 Task: Look for space in Raymore, United States from 12th July, 2023 to 16th July, 2023 for 8 adults in price range Rs.10000 to Rs.16000. Place can be private room with 8 bedrooms having 8 beds and 8 bathrooms. Property type can be house, flat, guest house. Amenities needed are: wifi, TV, free parkinig on premises, gym, breakfast. Booking option can be shelf check-in. Required host language is English.
Action: Mouse moved to (424, 107)
Screenshot: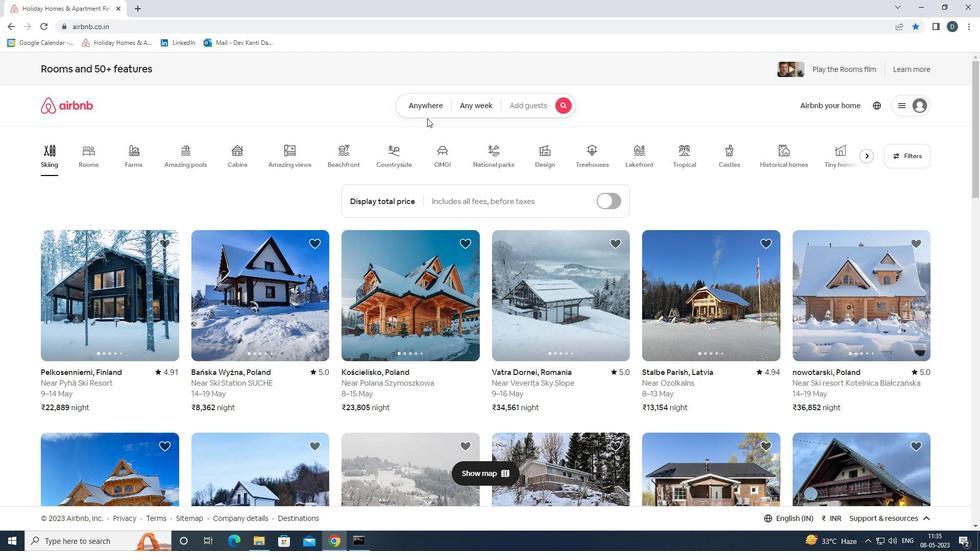 
Action: Mouse pressed left at (424, 107)
Screenshot: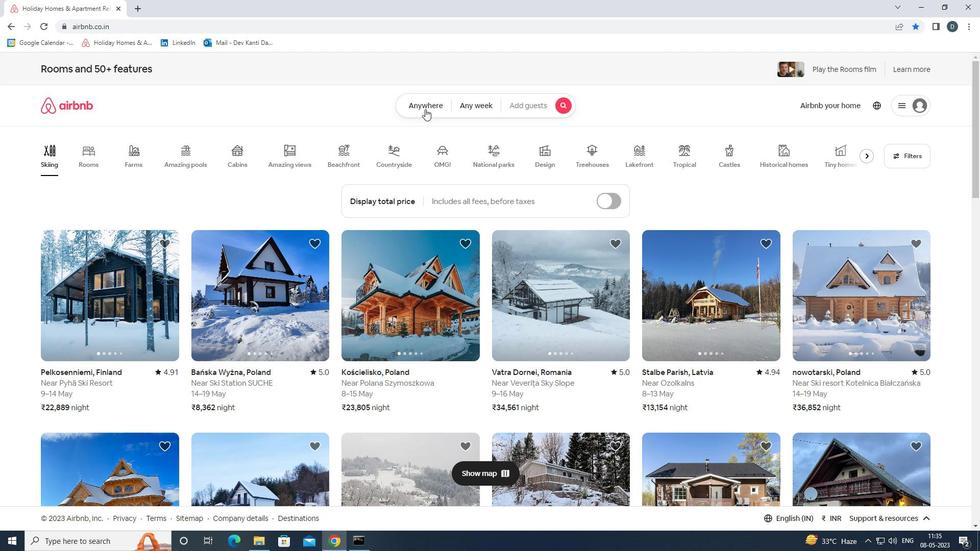 
Action: Mouse moved to (367, 147)
Screenshot: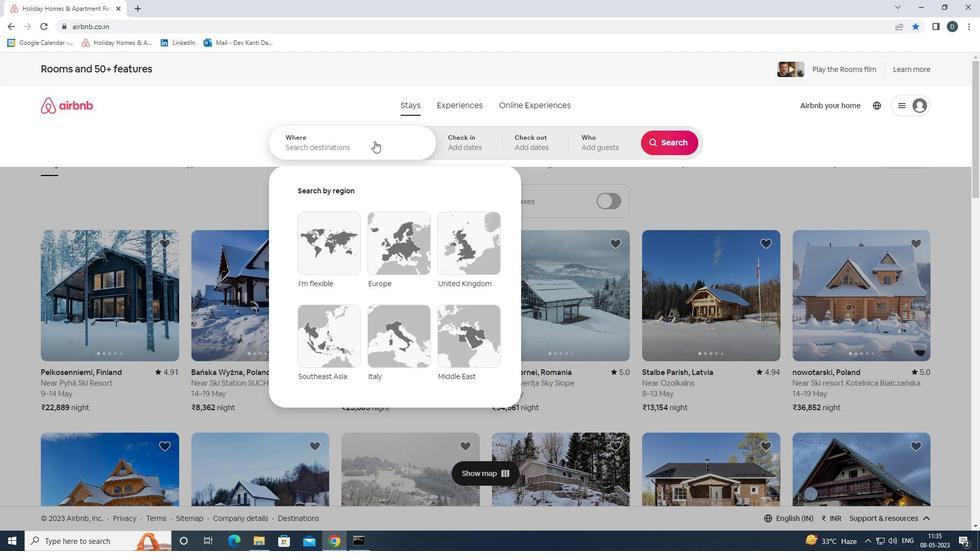
Action: Mouse pressed left at (367, 147)
Screenshot: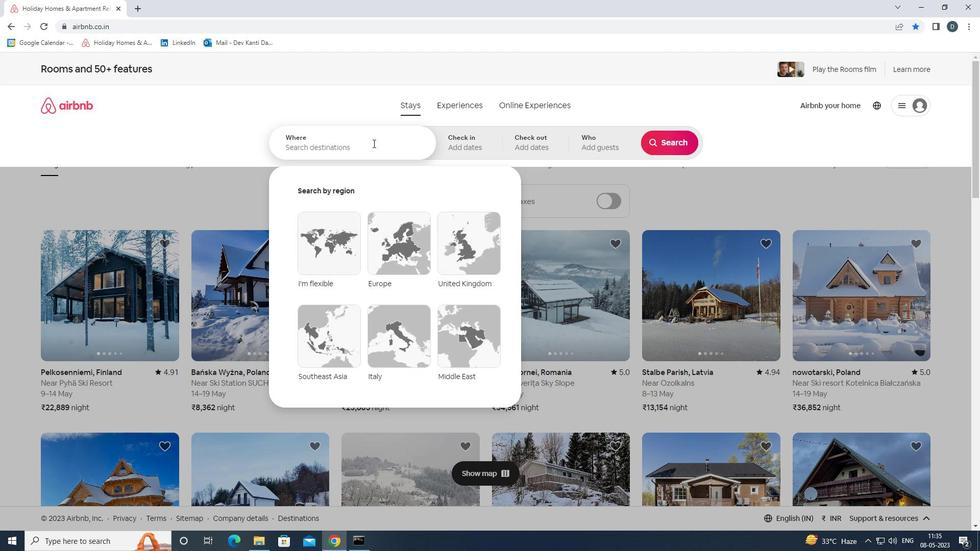 
Action: Key pressed <Key.shift><Key.shift><Key.shift><Key.shift><Key.shift><Key.shift><Key.shift><Key.shift><Key.shift><Key.shift><Key.shift><Key.shift><Key.shift>RAYMORE,<Key.shift>UNITED<Key.space><Key.shift>STATES<Key.enter>
Screenshot: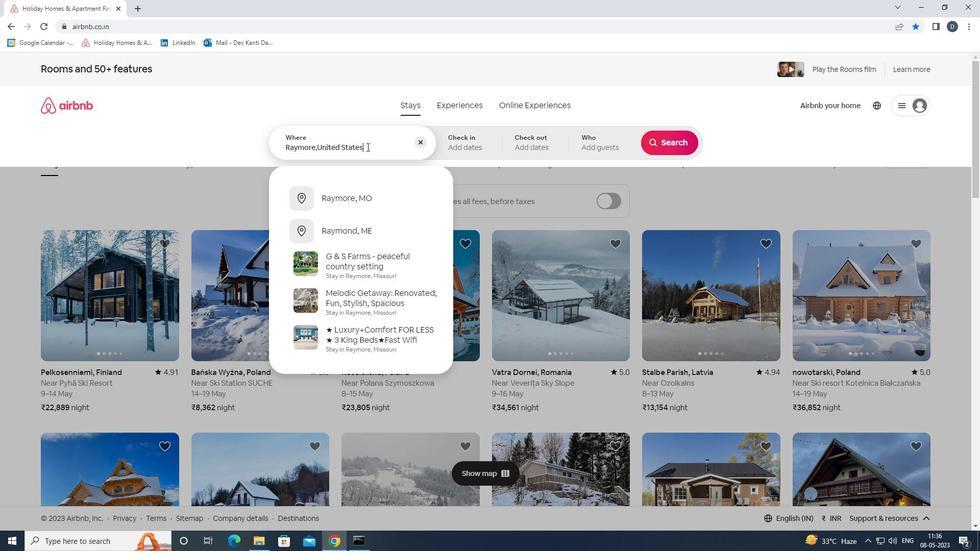 
Action: Mouse moved to (664, 225)
Screenshot: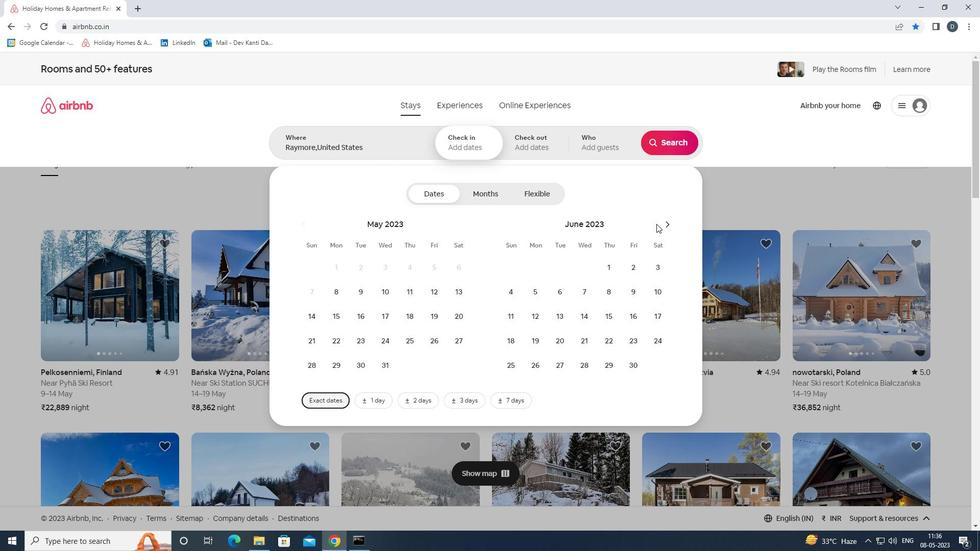 
Action: Mouse pressed left at (664, 225)
Screenshot: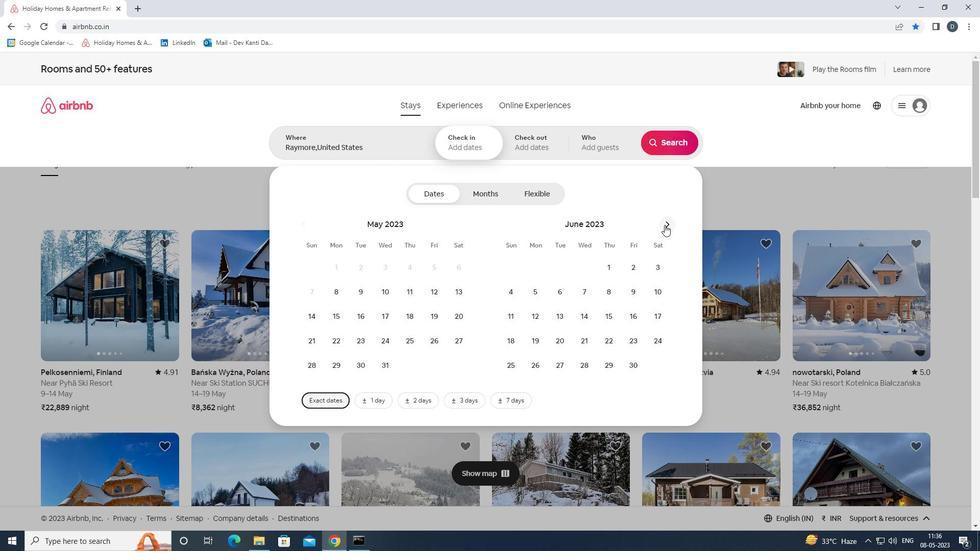 
Action: Mouse moved to (585, 314)
Screenshot: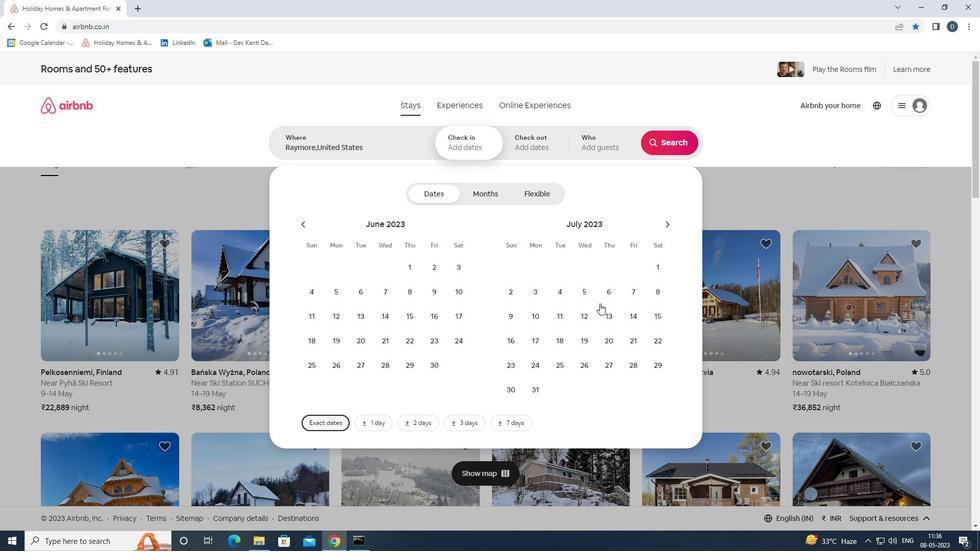 
Action: Mouse pressed left at (585, 314)
Screenshot: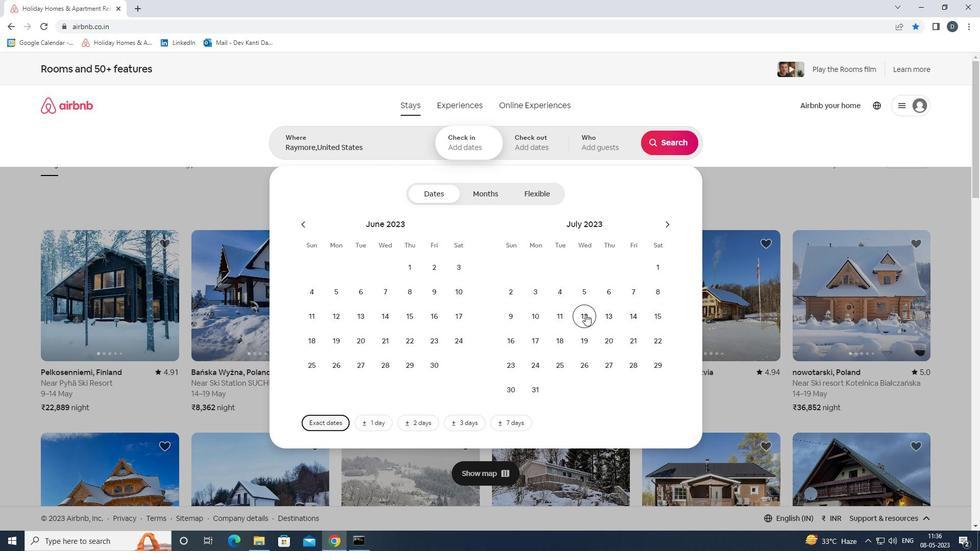 
Action: Mouse moved to (515, 336)
Screenshot: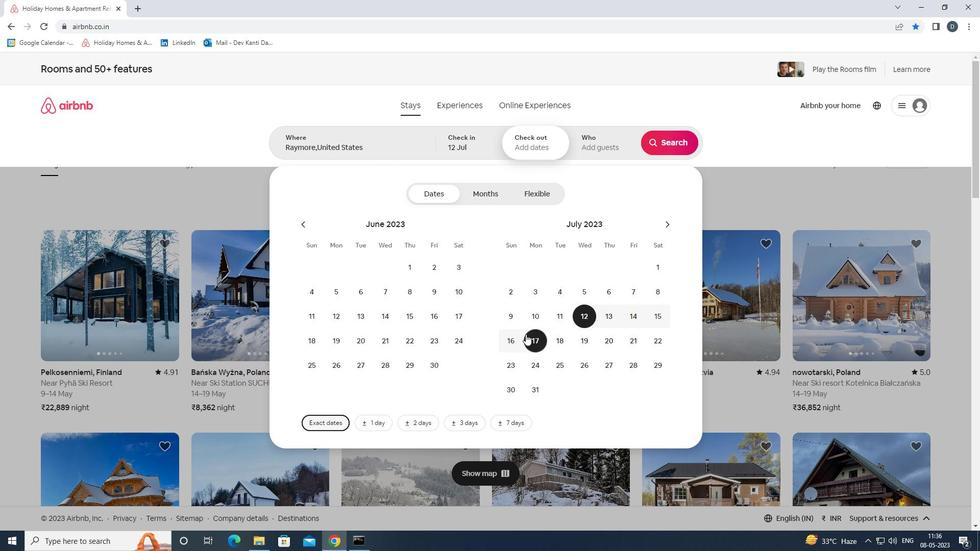 
Action: Mouse pressed left at (515, 336)
Screenshot: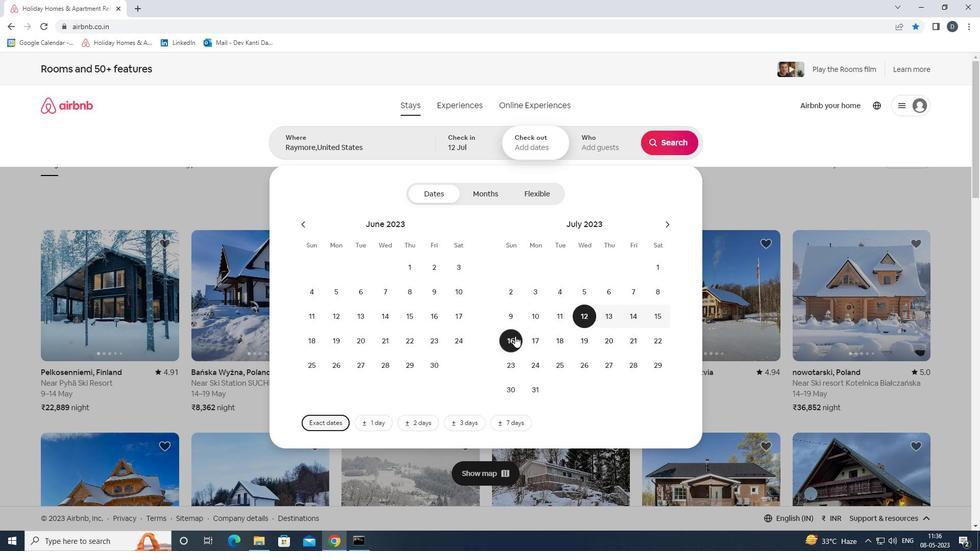 
Action: Mouse moved to (589, 147)
Screenshot: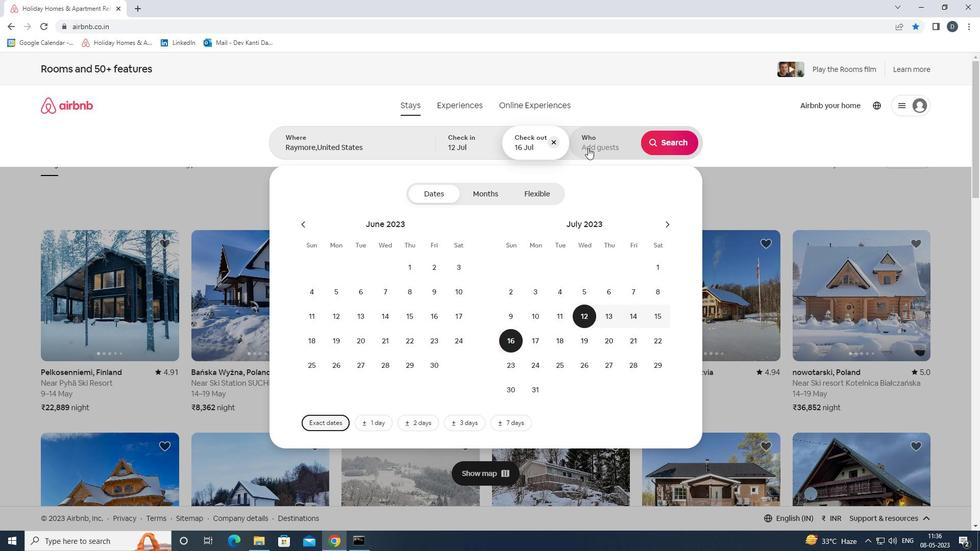 
Action: Mouse pressed left at (589, 147)
Screenshot: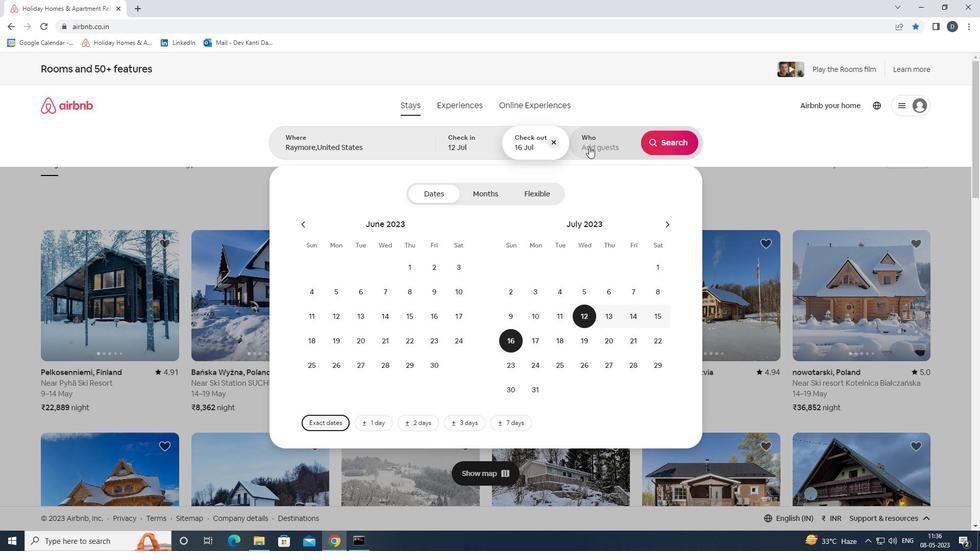 
Action: Mouse moved to (670, 198)
Screenshot: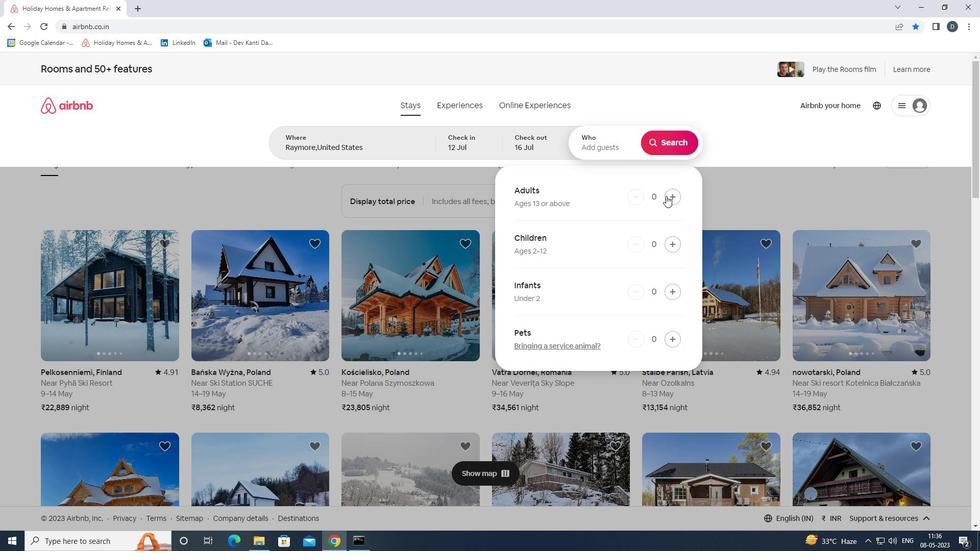 
Action: Mouse pressed left at (670, 198)
Screenshot: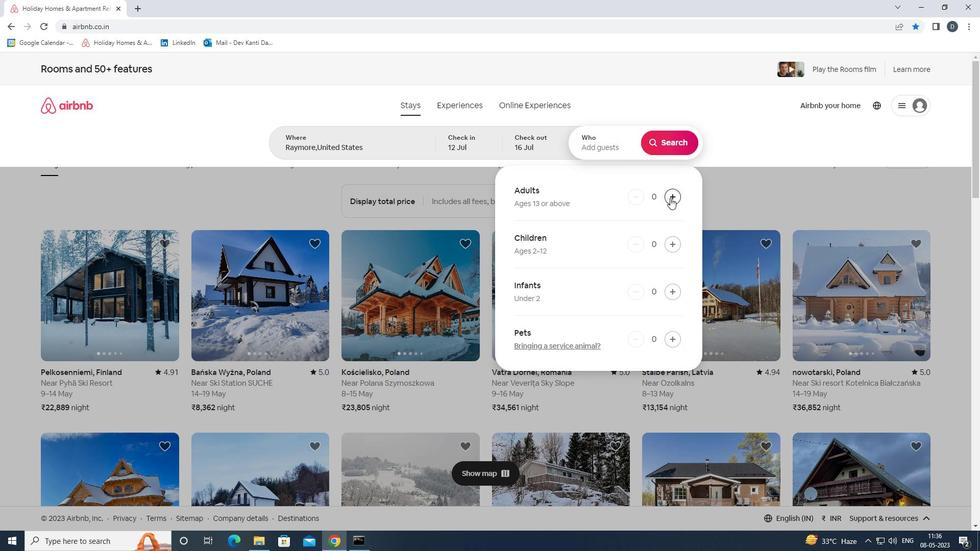 
Action: Mouse pressed left at (670, 198)
Screenshot: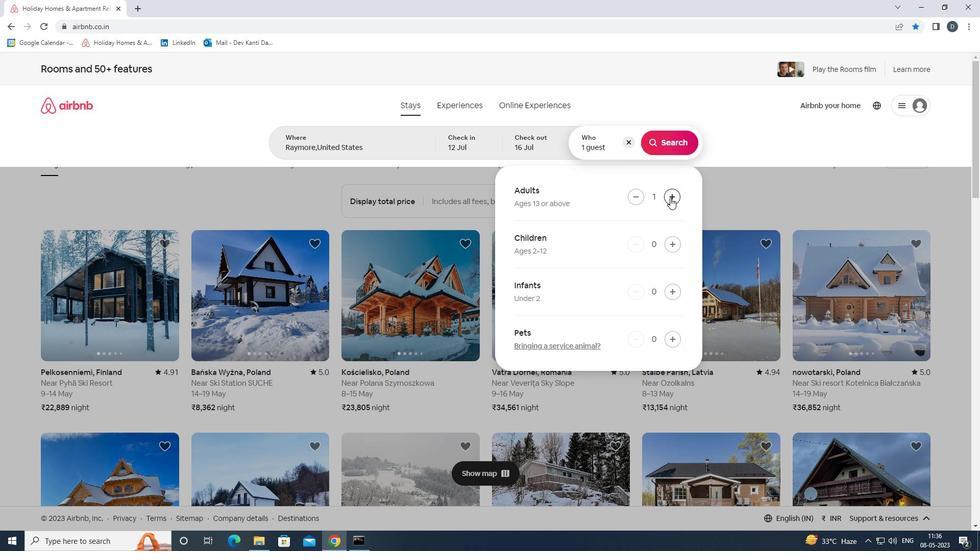 
Action: Mouse pressed left at (670, 198)
Screenshot: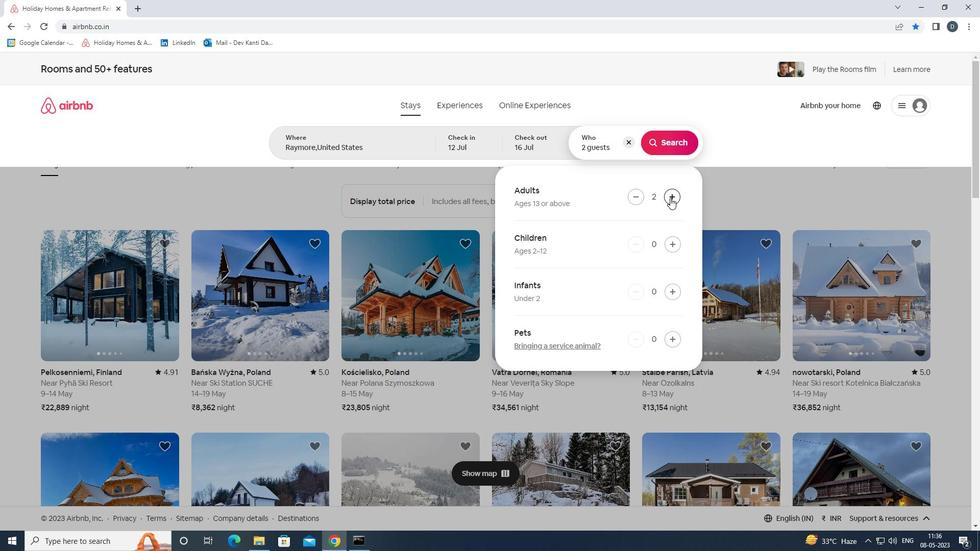 
Action: Mouse pressed left at (670, 198)
Screenshot: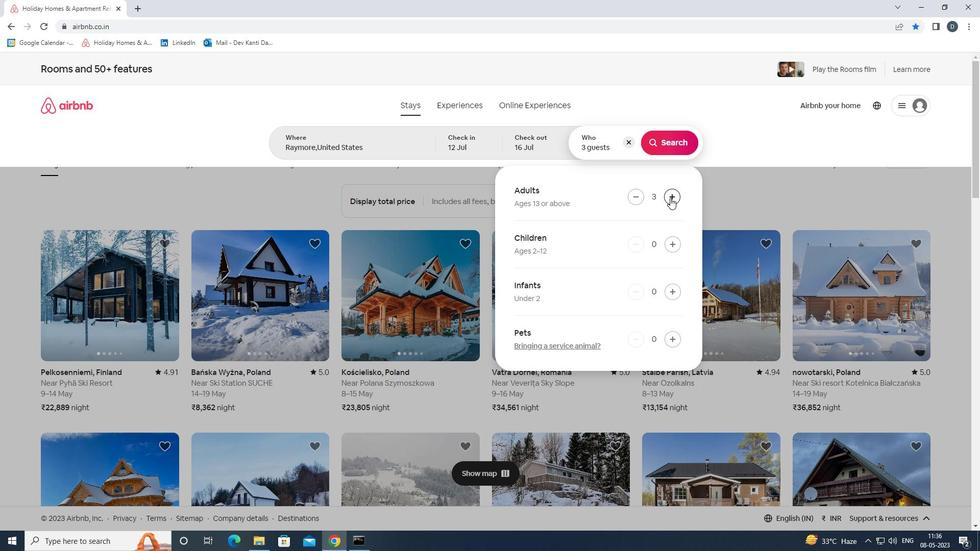 
Action: Mouse pressed left at (670, 198)
Screenshot: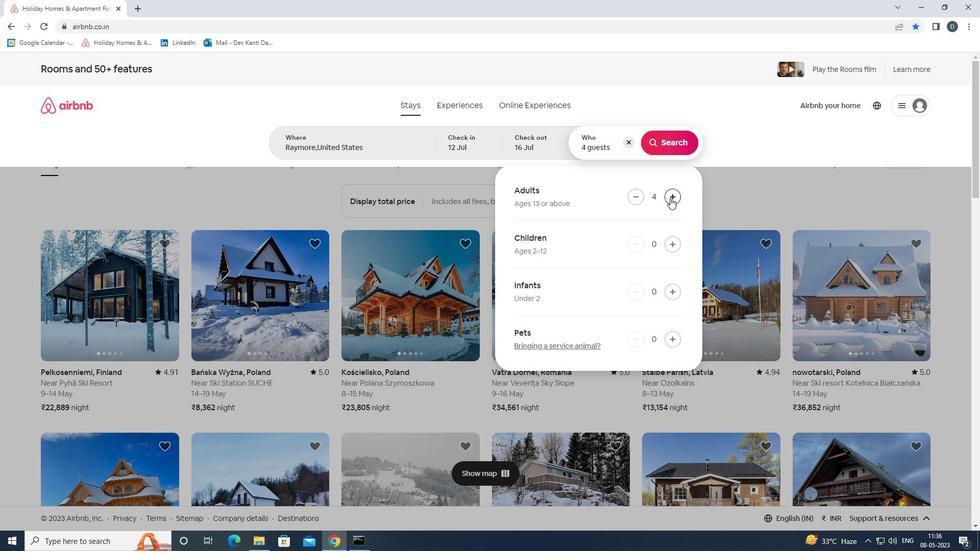 
Action: Mouse pressed left at (670, 198)
Screenshot: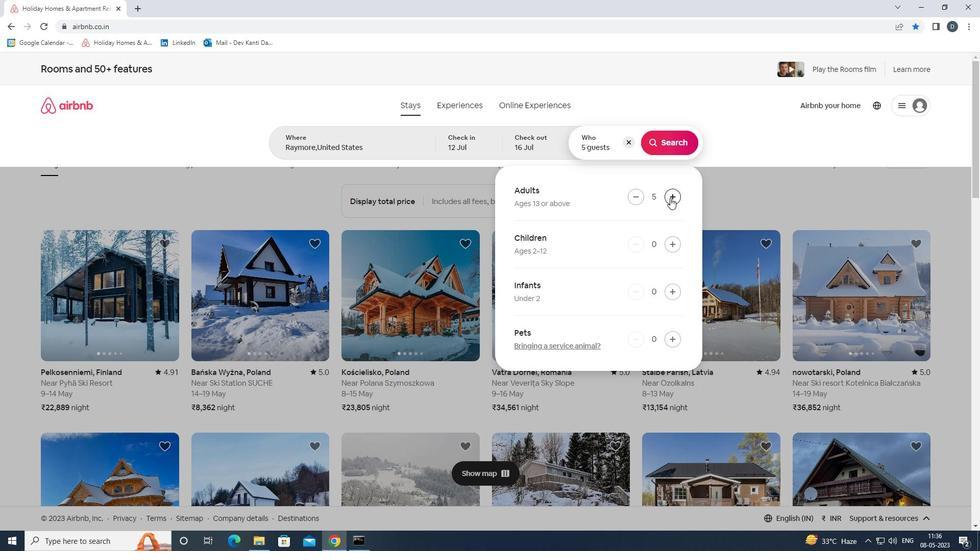
Action: Mouse pressed left at (670, 198)
Screenshot: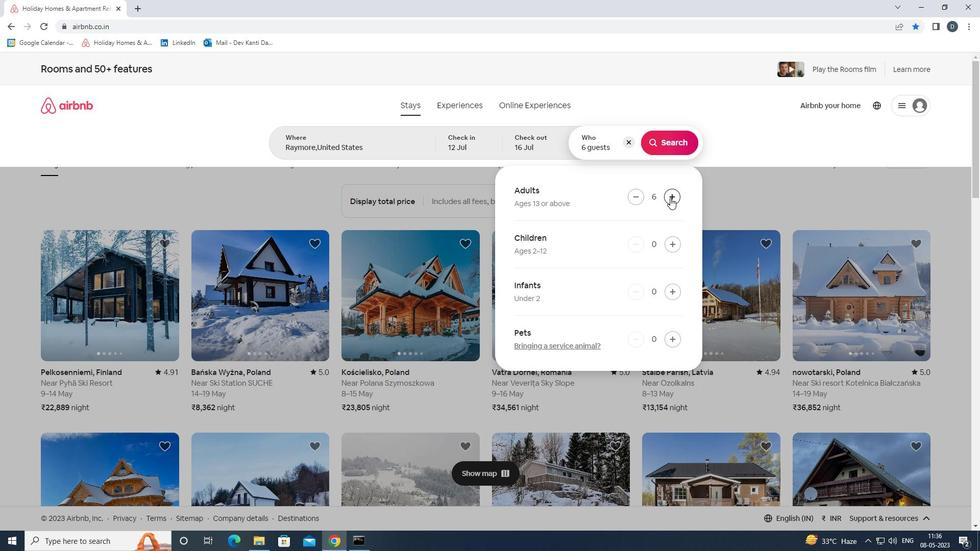 
Action: Mouse pressed left at (670, 198)
Screenshot: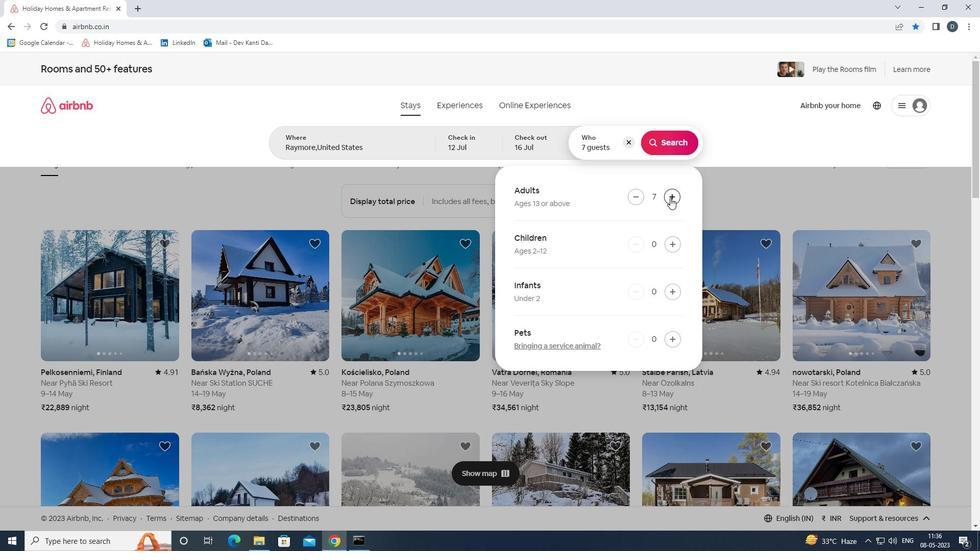 
Action: Mouse moved to (671, 143)
Screenshot: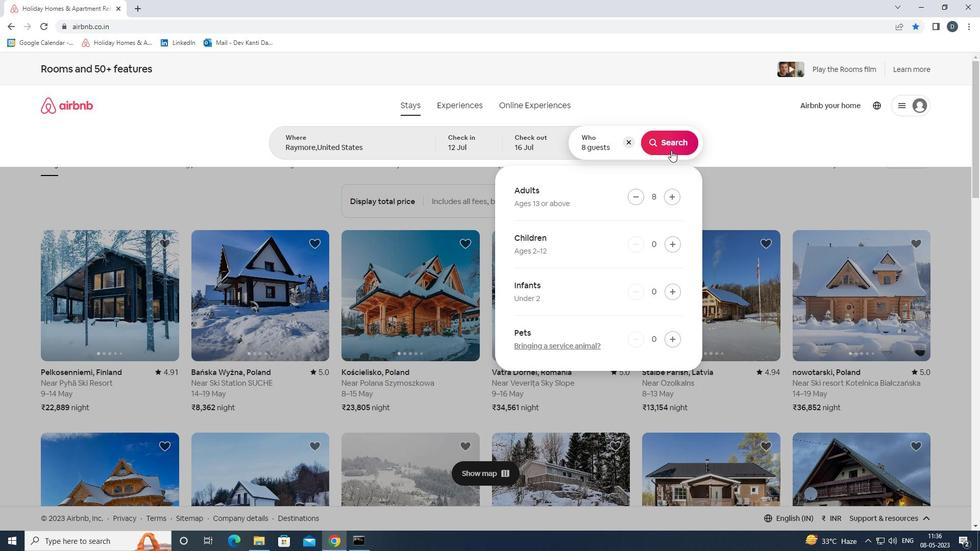 
Action: Mouse pressed left at (671, 143)
Screenshot: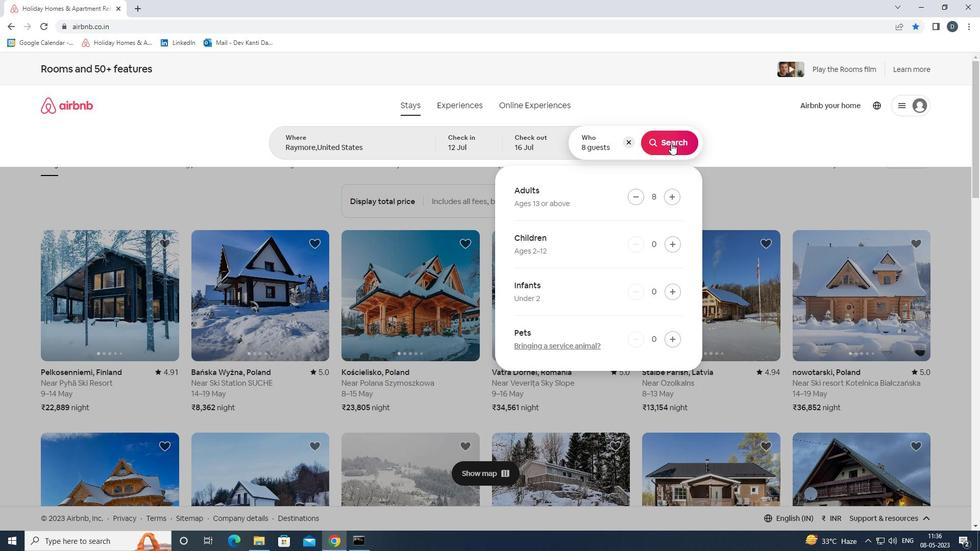 
Action: Mouse moved to (928, 117)
Screenshot: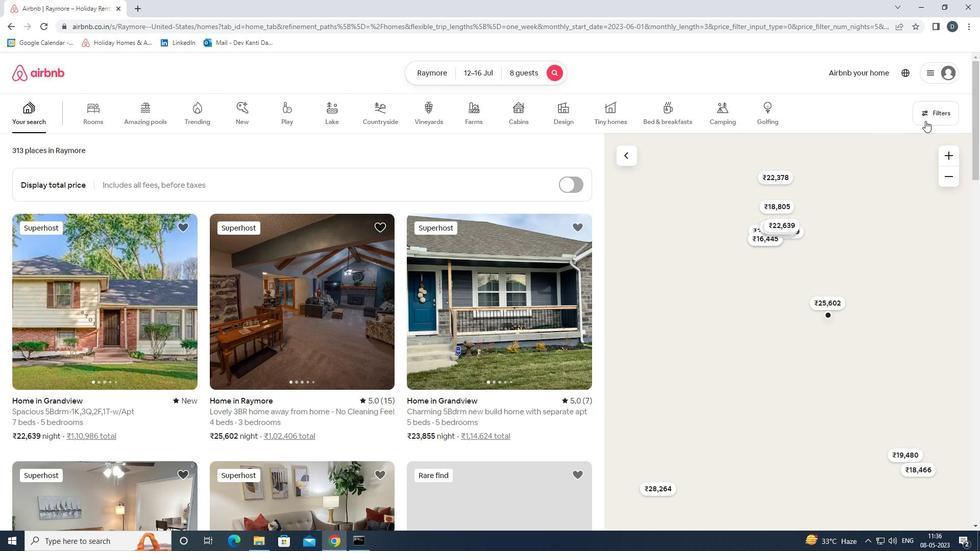 
Action: Mouse pressed left at (928, 117)
Screenshot: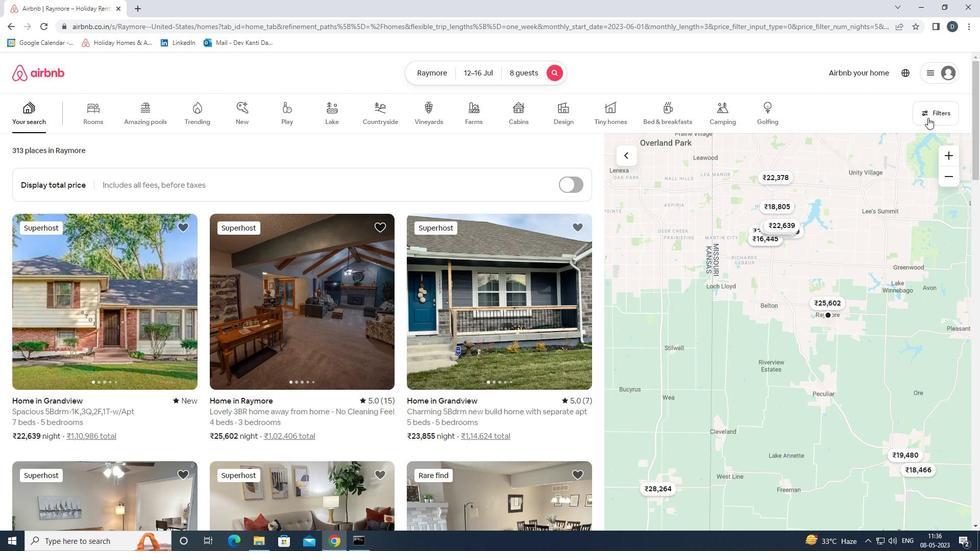 
Action: Mouse moved to (419, 361)
Screenshot: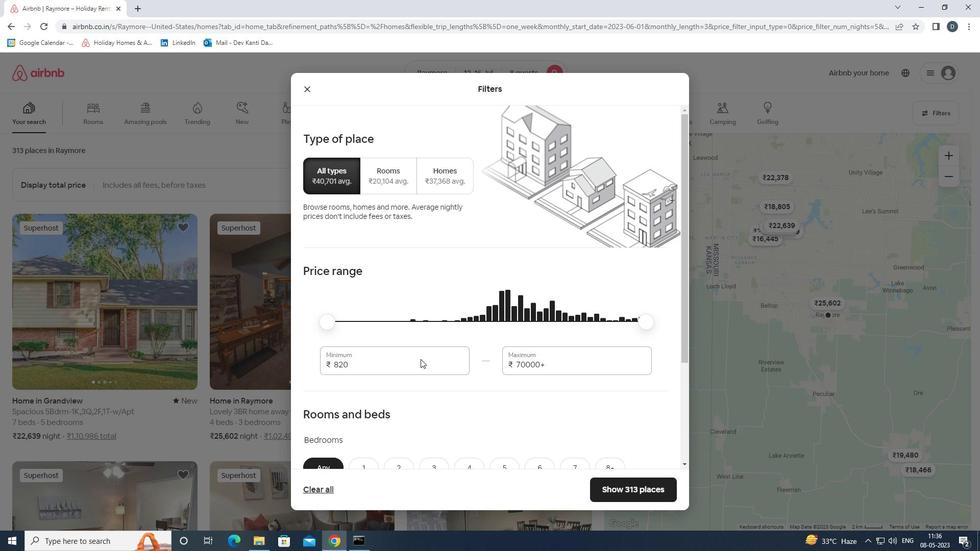 
Action: Mouse pressed left at (419, 361)
Screenshot: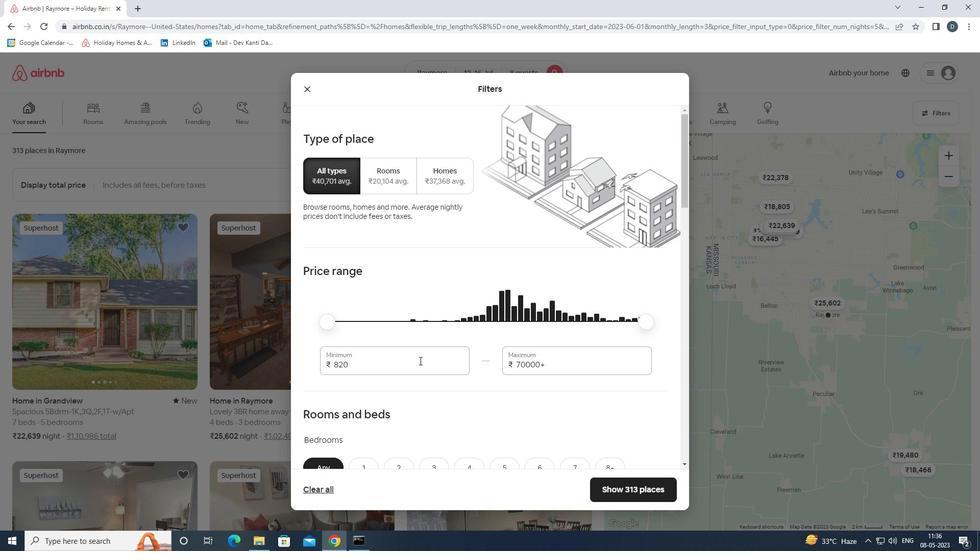 
Action: Mouse pressed left at (419, 361)
Screenshot: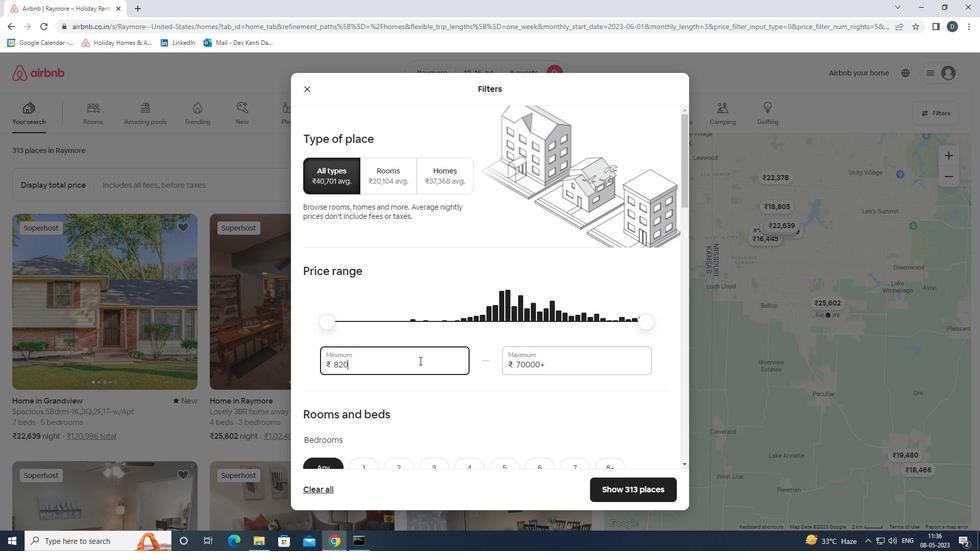 
Action: Key pressed 10000<Key.tab>16000
Screenshot: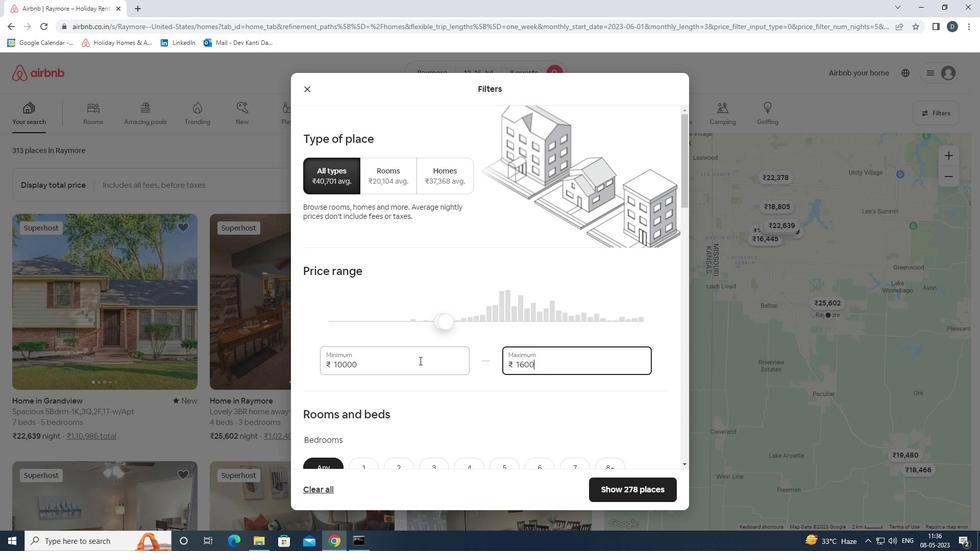 
Action: Mouse moved to (423, 361)
Screenshot: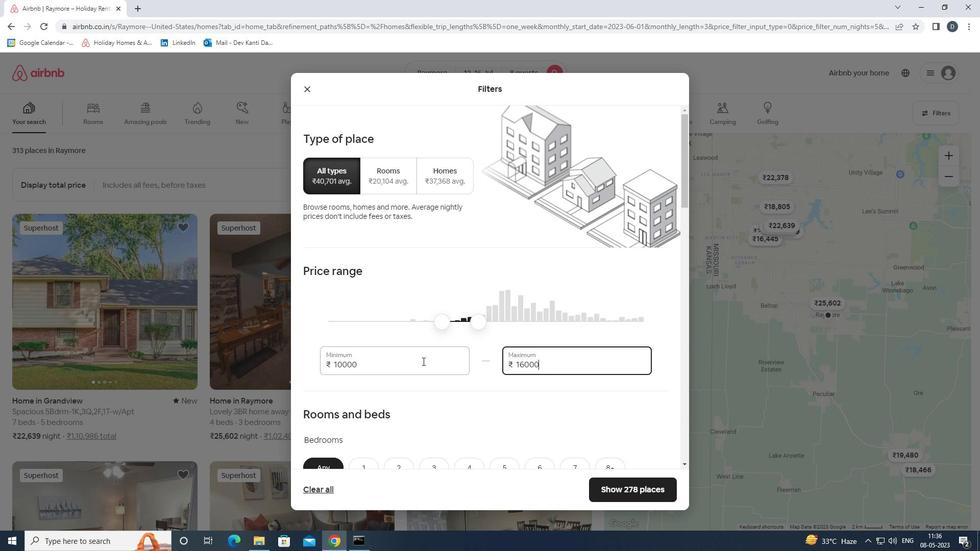 
Action: Mouse scrolled (423, 361) with delta (0, 0)
Screenshot: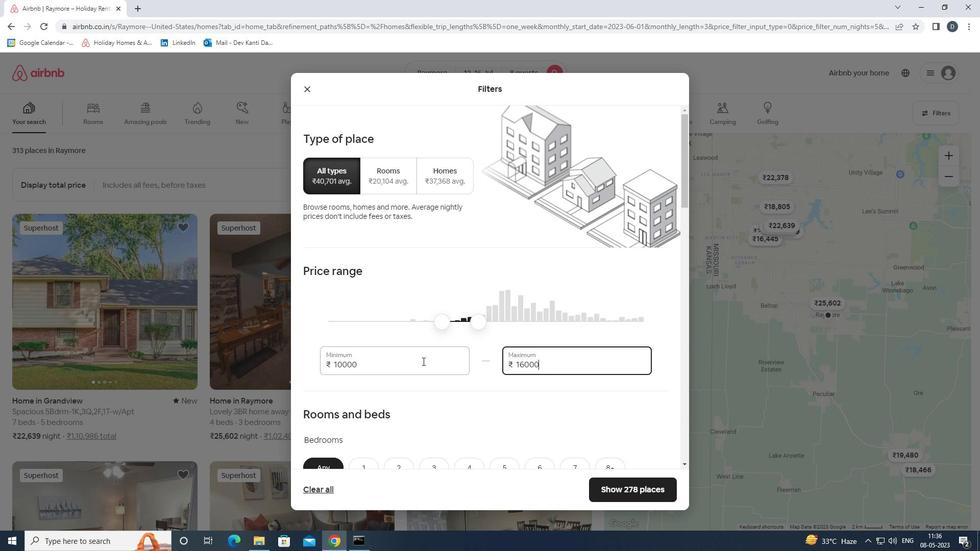 
Action: Mouse moved to (427, 360)
Screenshot: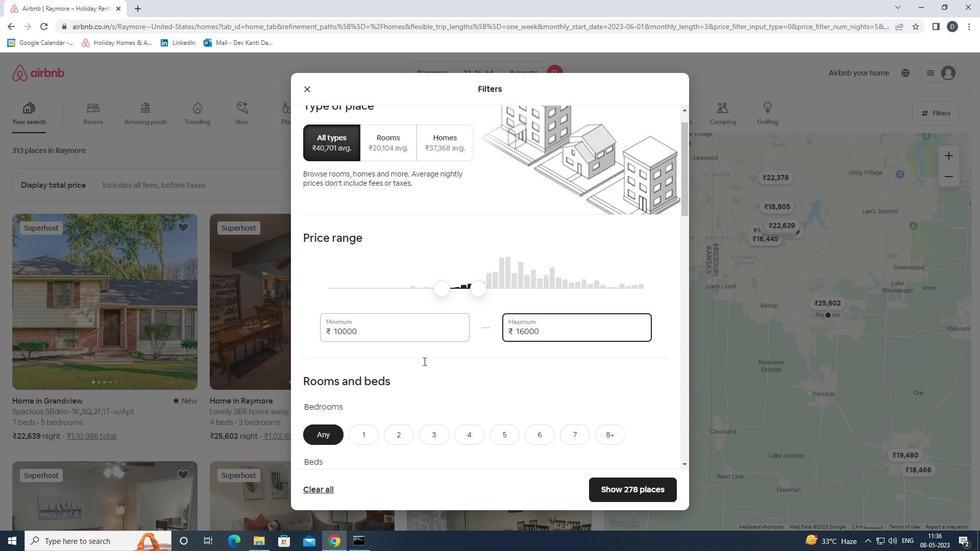 
Action: Mouse scrolled (427, 360) with delta (0, 0)
Screenshot: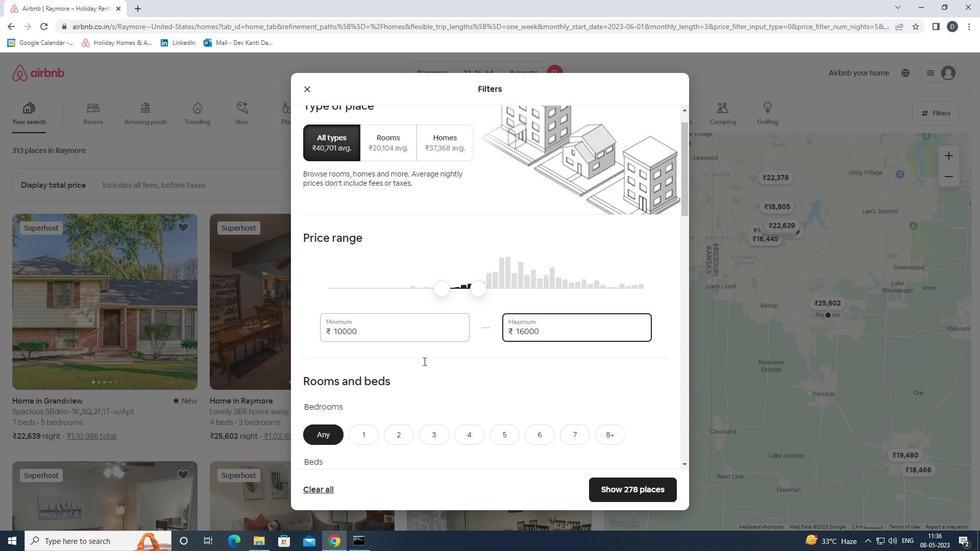 
Action: Mouse moved to (441, 357)
Screenshot: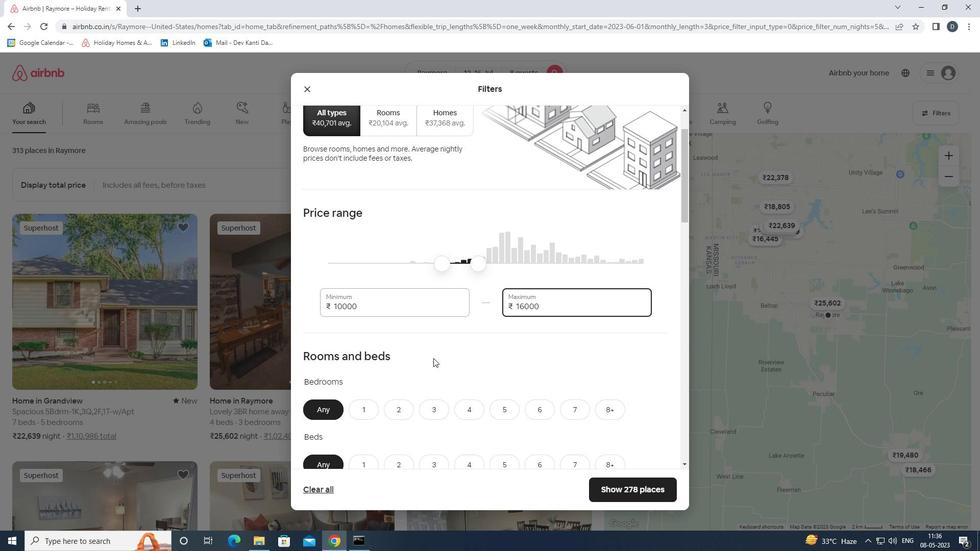 
Action: Mouse scrolled (441, 356) with delta (0, 0)
Screenshot: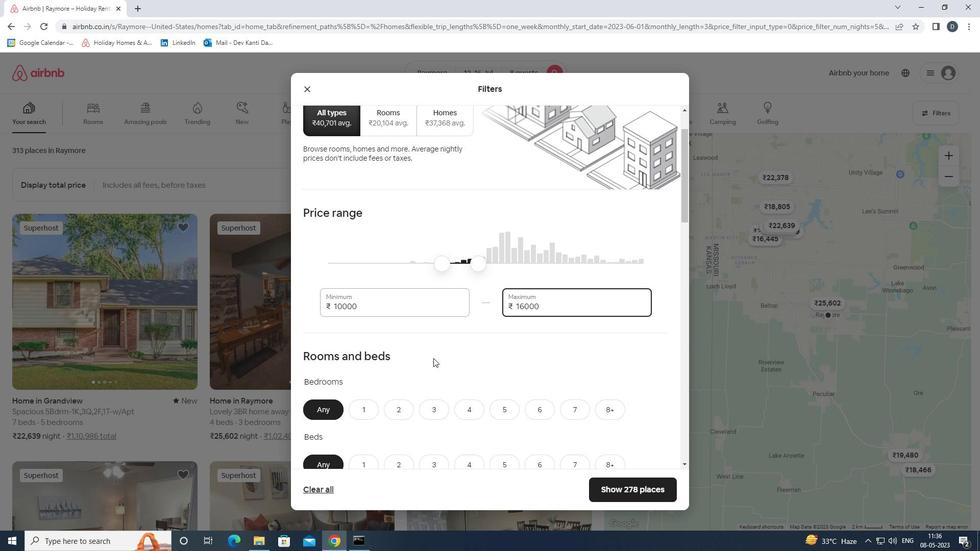 
Action: Mouse moved to (605, 319)
Screenshot: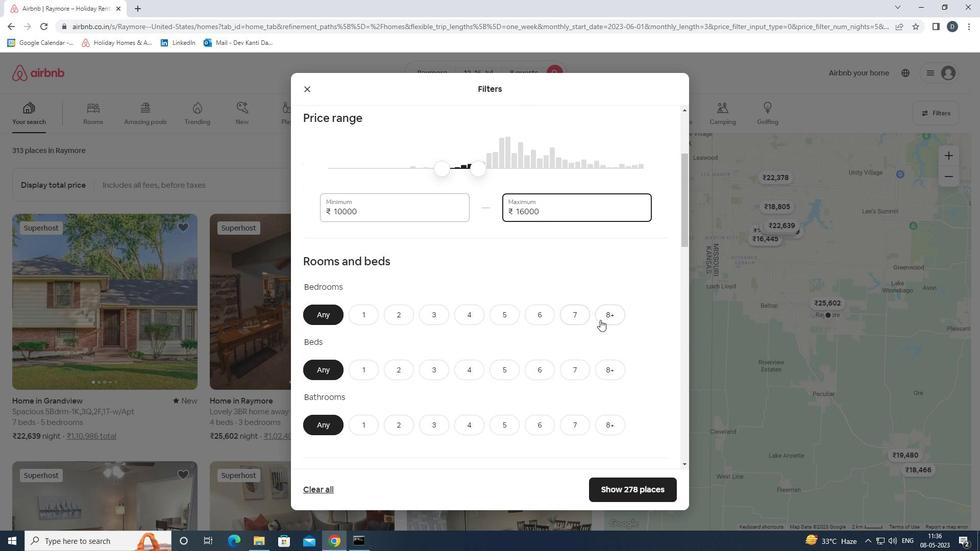 
Action: Mouse pressed left at (605, 319)
Screenshot: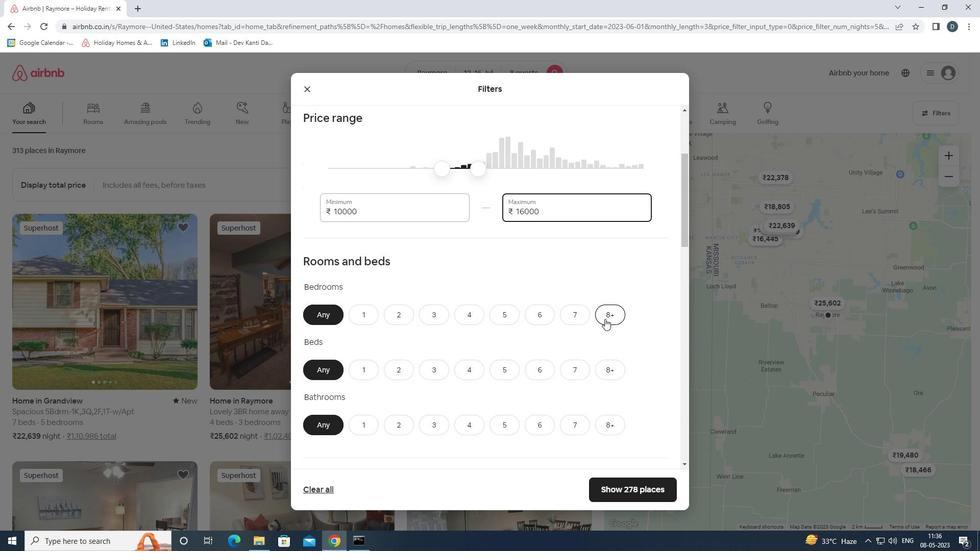 
Action: Mouse moved to (615, 367)
Screenshot: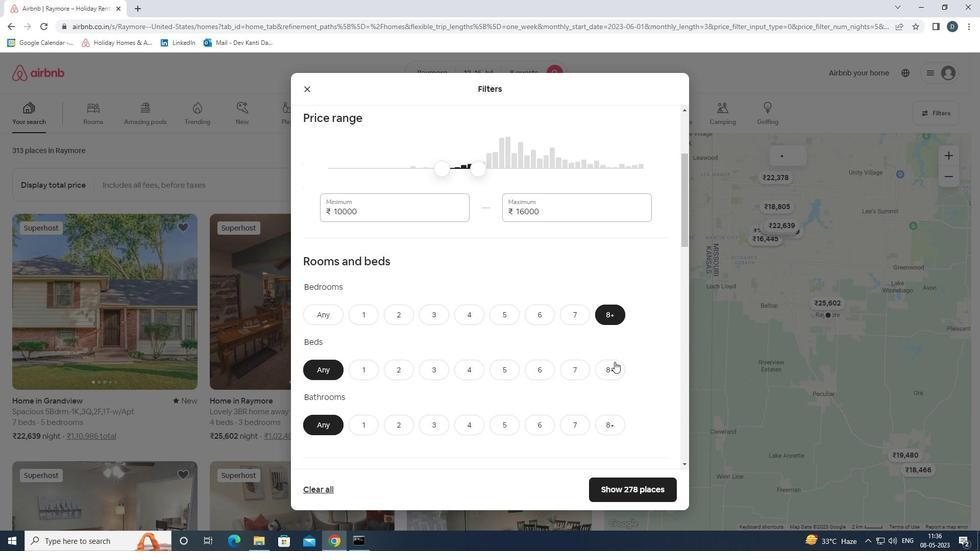 
Action: Mouse pressed left at (615, 367)
Screenshot: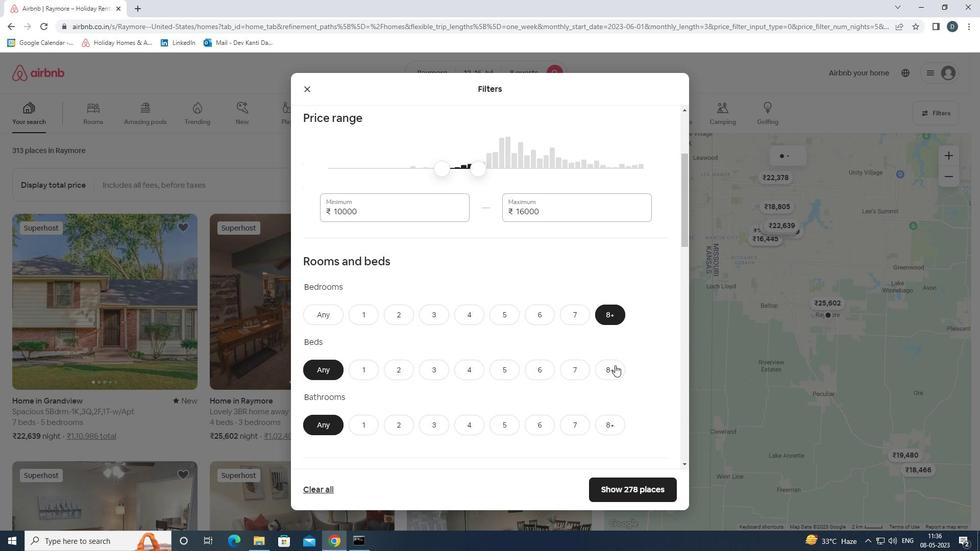 
Action: Mouse moved to (616, 419)
Screenshot: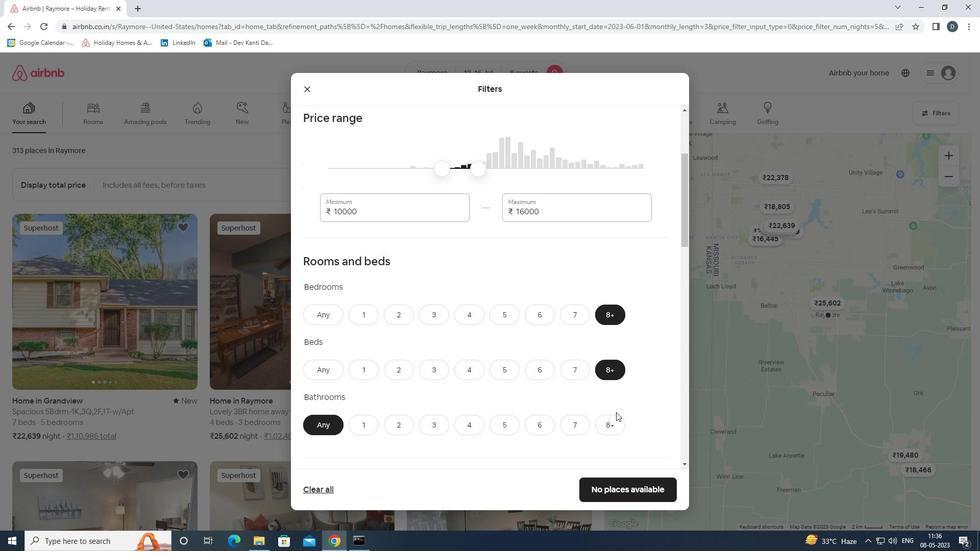 
Action: Mouse pressed left at (616, 419)
Screenshot: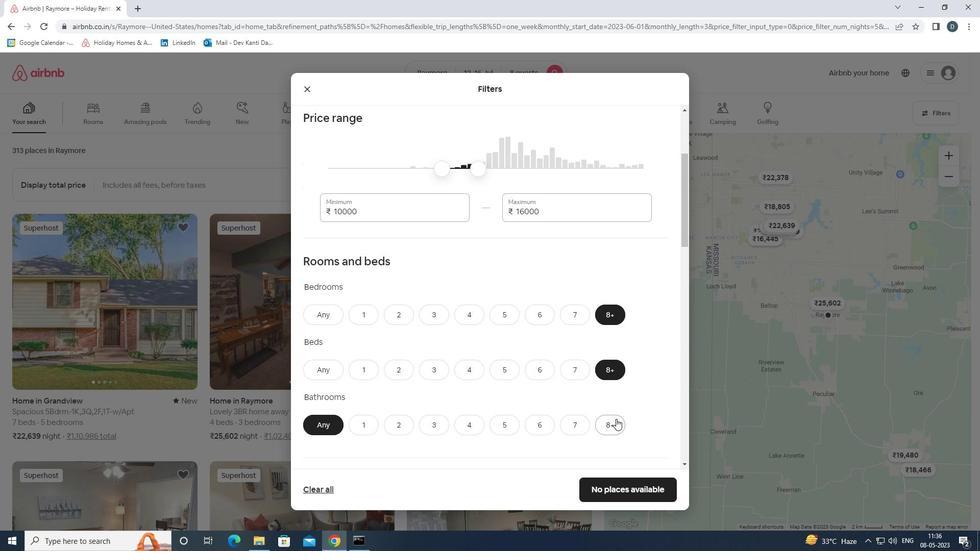 
Action: Mouse moved to (625, 398)
Screenshot: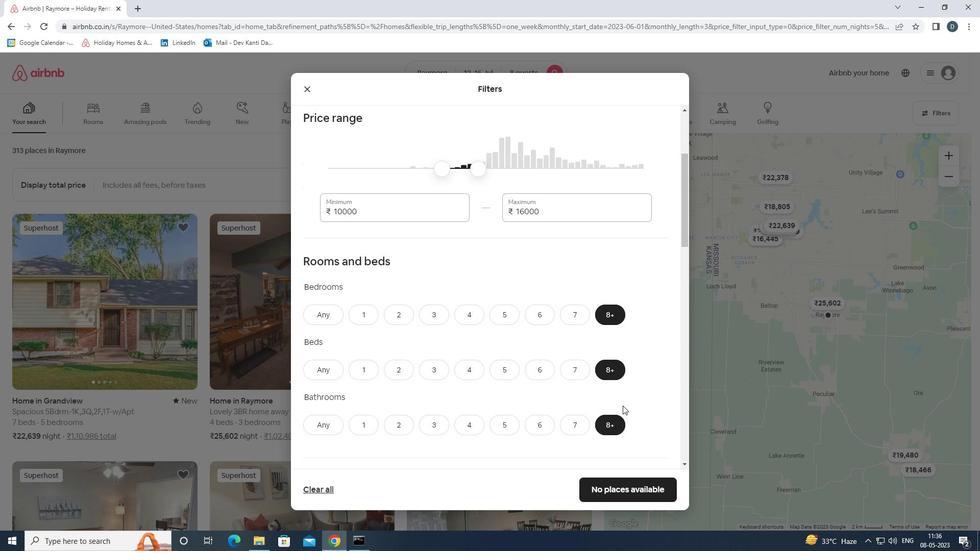 
Action: Mouse scrolled (625, 398) with delta (0, 0)
Screenshot: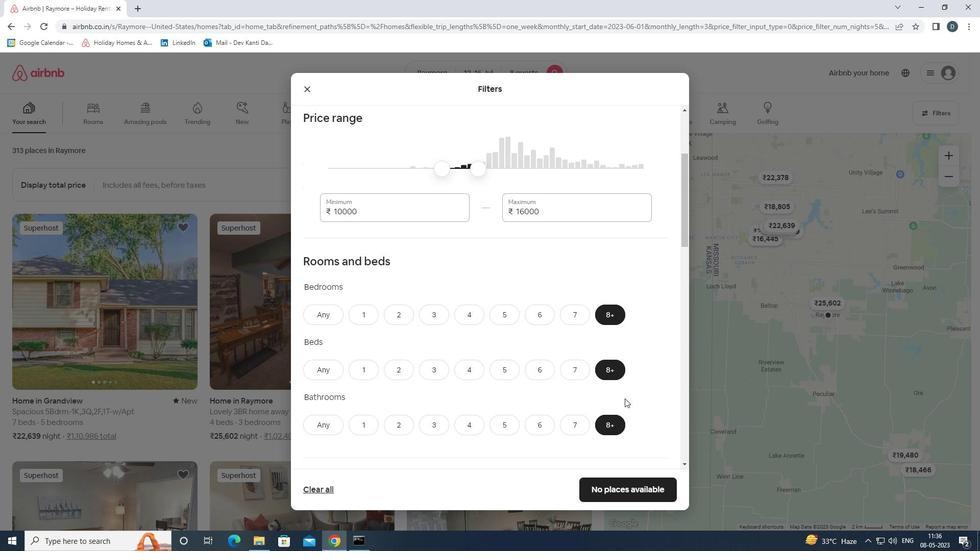 
Action: Mouse scrolled (625, 398) with delta (0, 0)
Screenshot: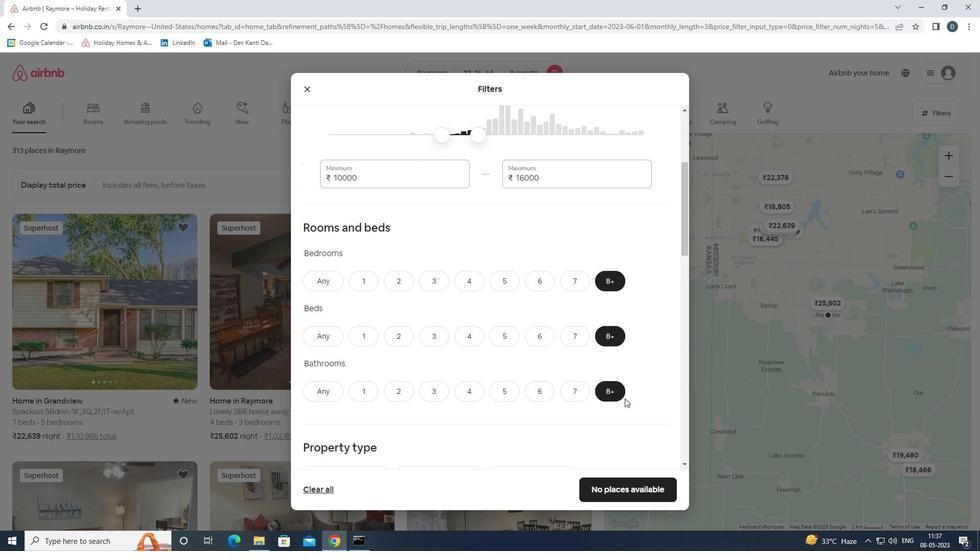 
Action: Mouse scrolled (625, 398) with delta (0, 0)
Screenshot: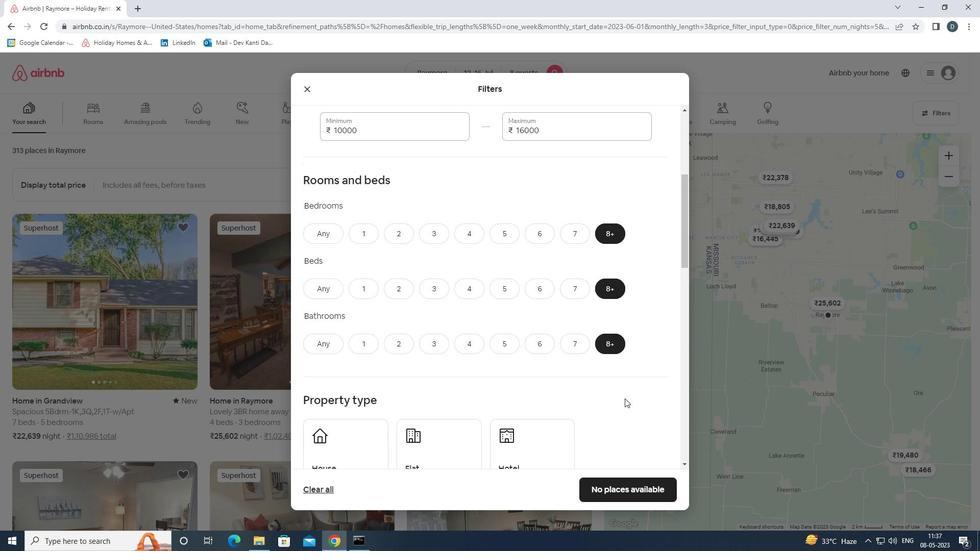 
Action: Mouse moved to (367, 378)
Screenshot: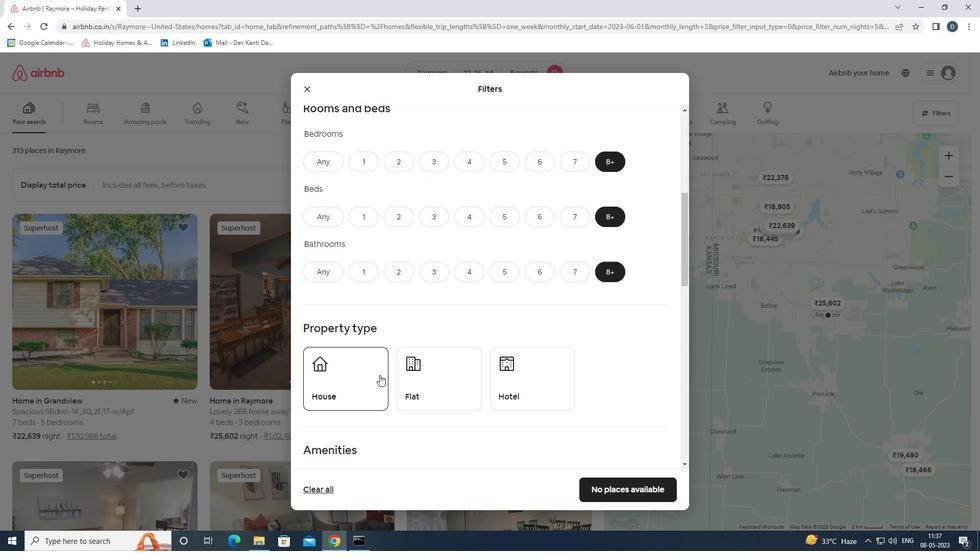 
Action: Mouse pressed left at (367, 378)
Screenshot: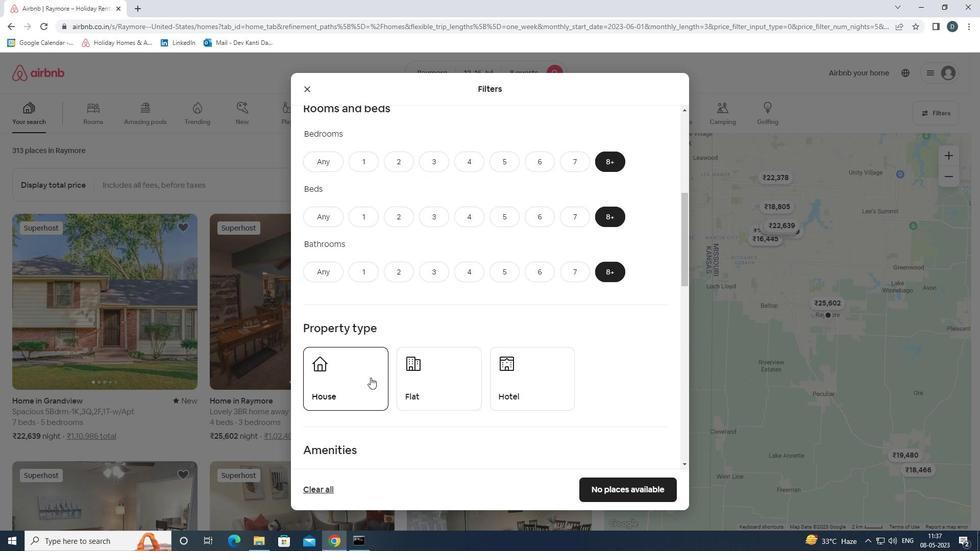 
Action: Mouse moved to (428, 369)
Screenshot: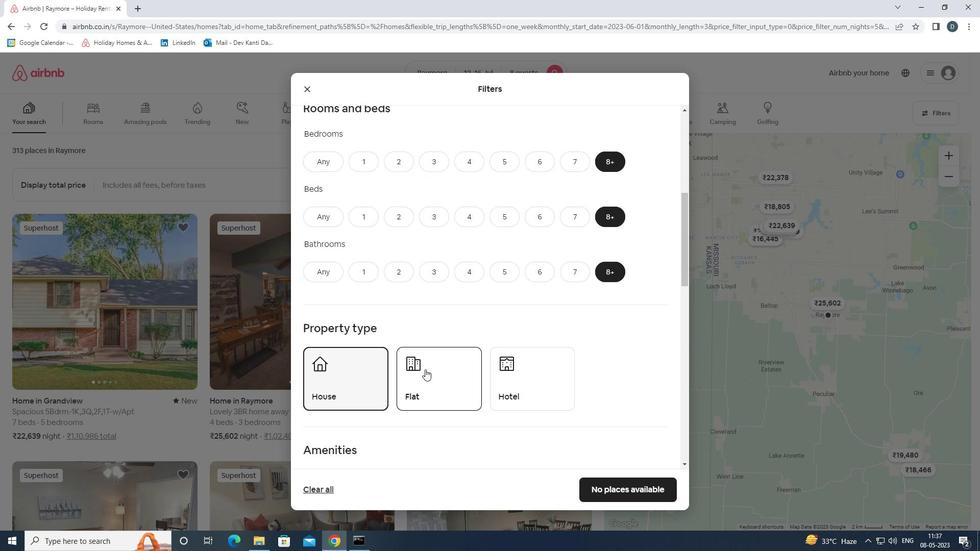 
Action: Mouse pressed left at (428, 369)
Screenshot: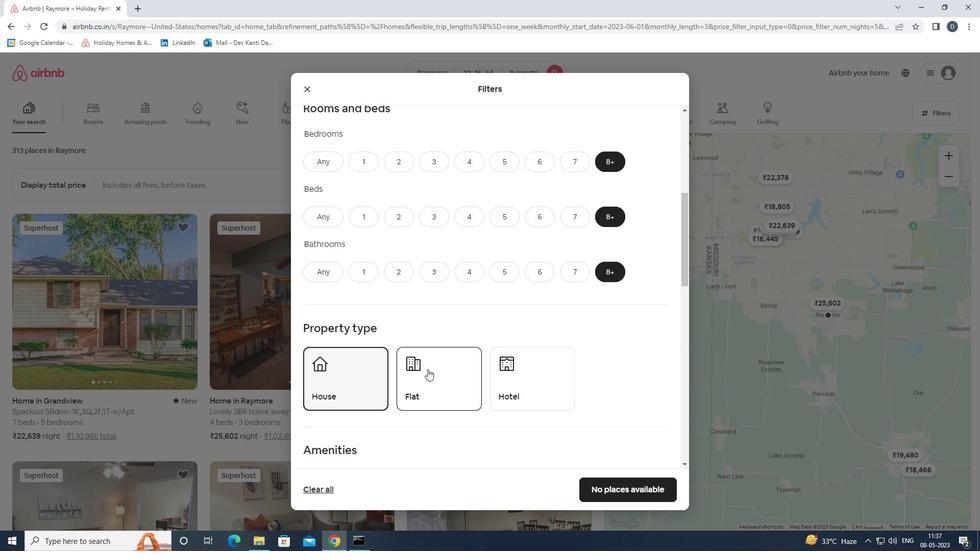 
Action: Mouse moved to (429, 368)
Screenshot: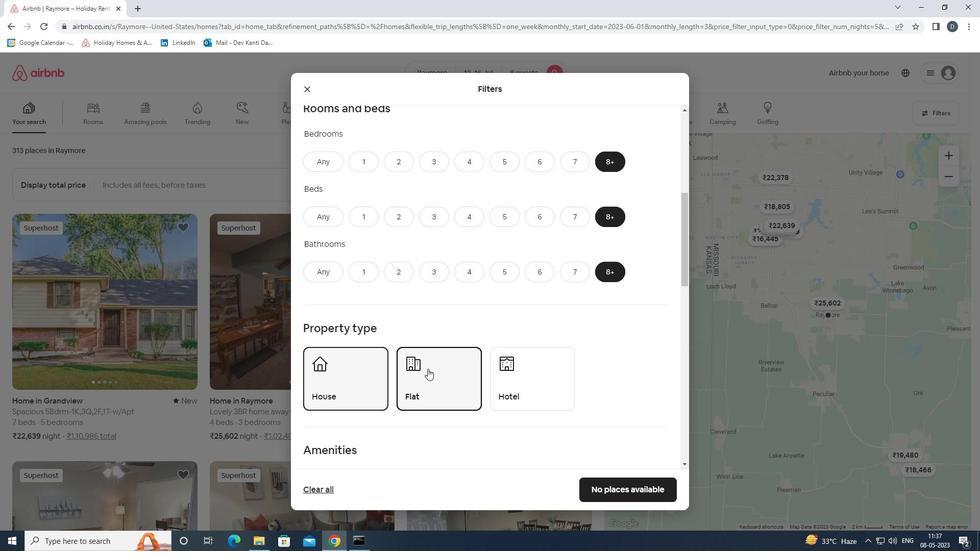 
Action: Mouse scrolled (429, 368) with delta (0, 0)
Screenshot: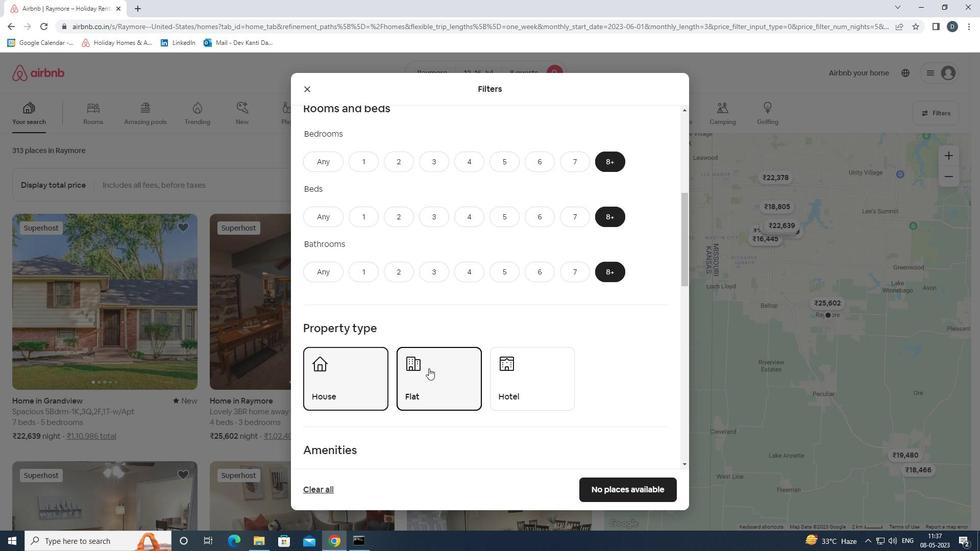 
Action: Mouse scrolled (429, 368) with delta (0, 0)
Screenshot: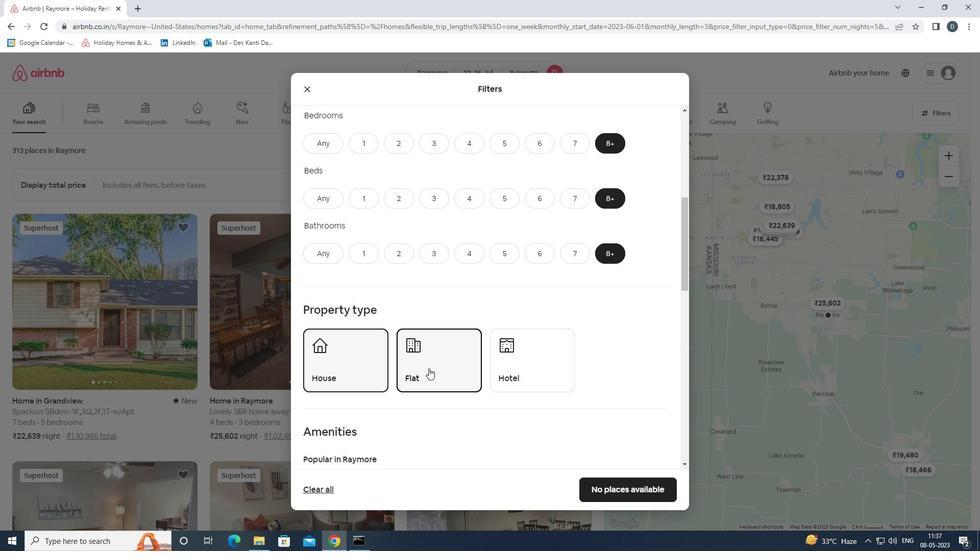 
Action: Mouse scrolled (429, 368) with delta (0, 0)
Screenshot: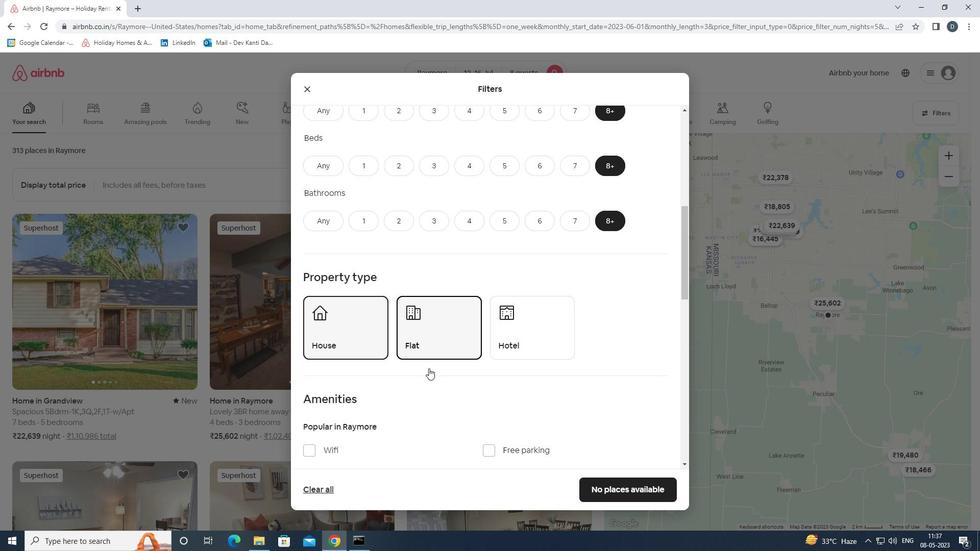 
Action: Mouse moved to (340, 348)
Screenshot: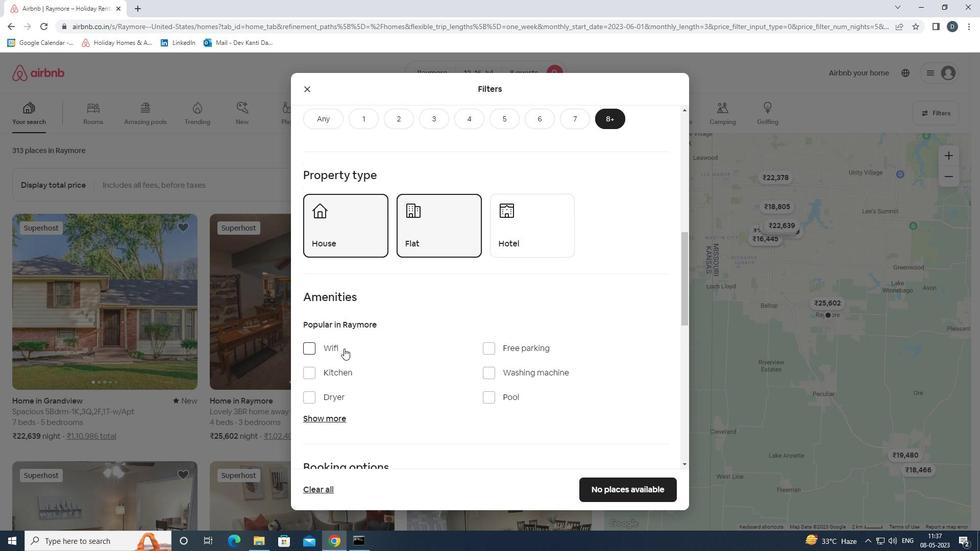 
Action: Mouse pressed left at (340, 348)
Screenshot: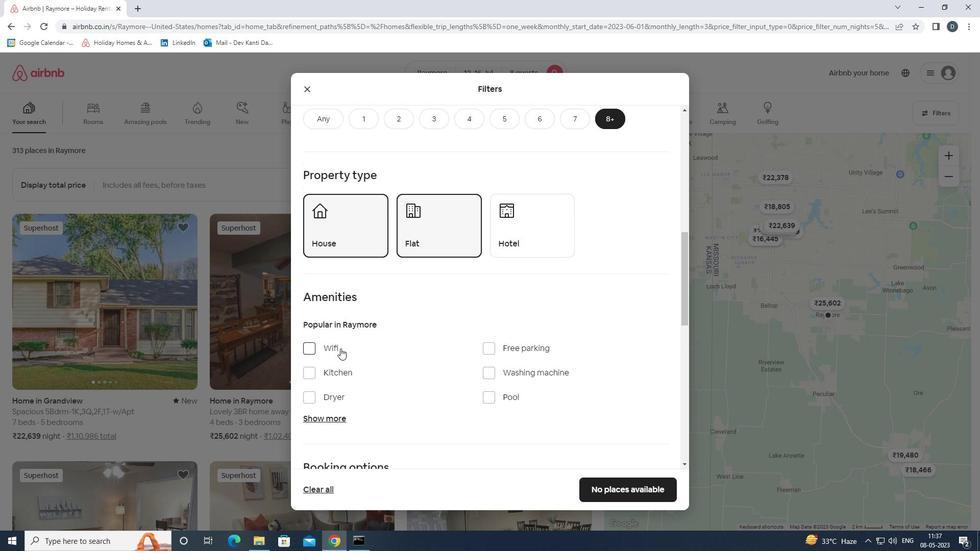
Action: Mouse moved to (488, 347)
Screenshot: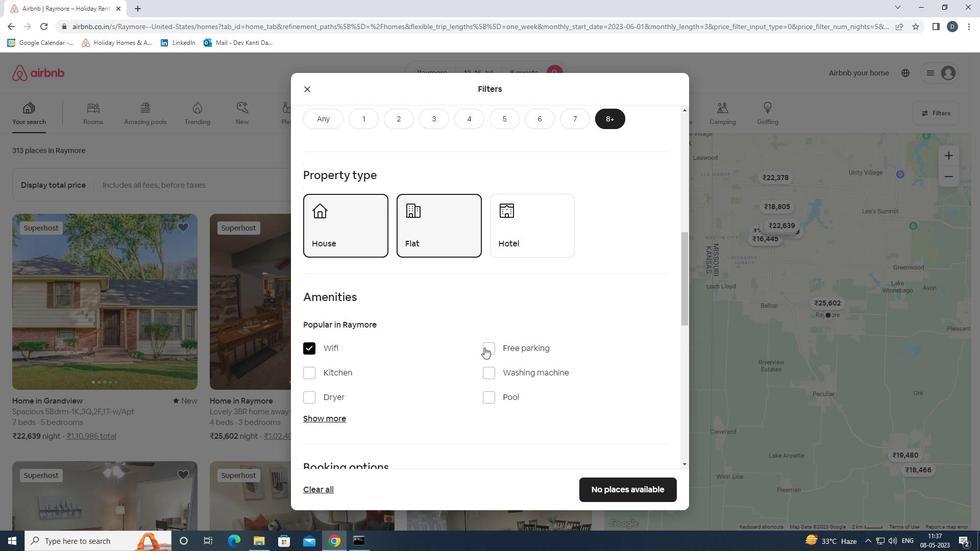 
Action: Mouse pressed left at (488, 347)
Screenshot: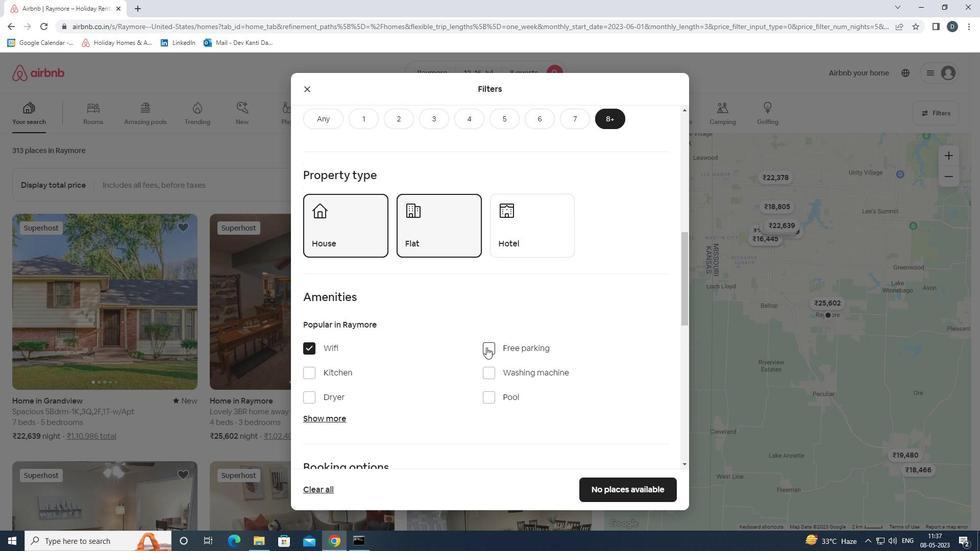 
Action: Mouse moved to (339, 418)
Screenshot: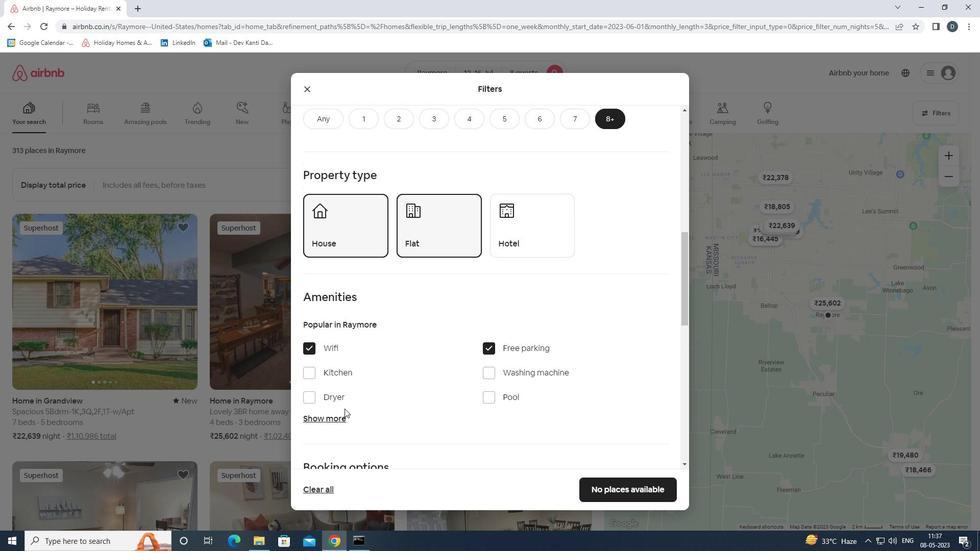 
Action: Mouse pressed left at (339, 418)
Screenshot: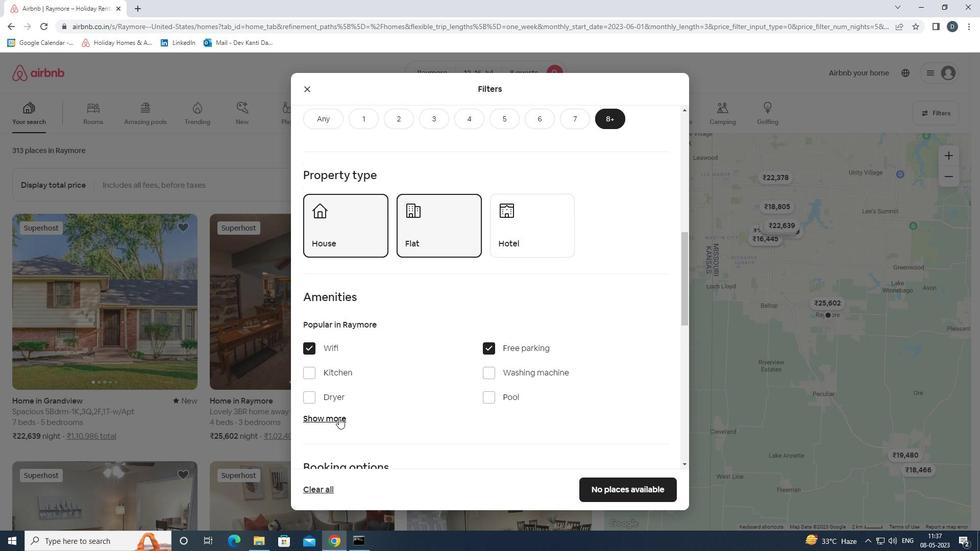 
Action: Mouse moved to (339, 418)
Screenshot: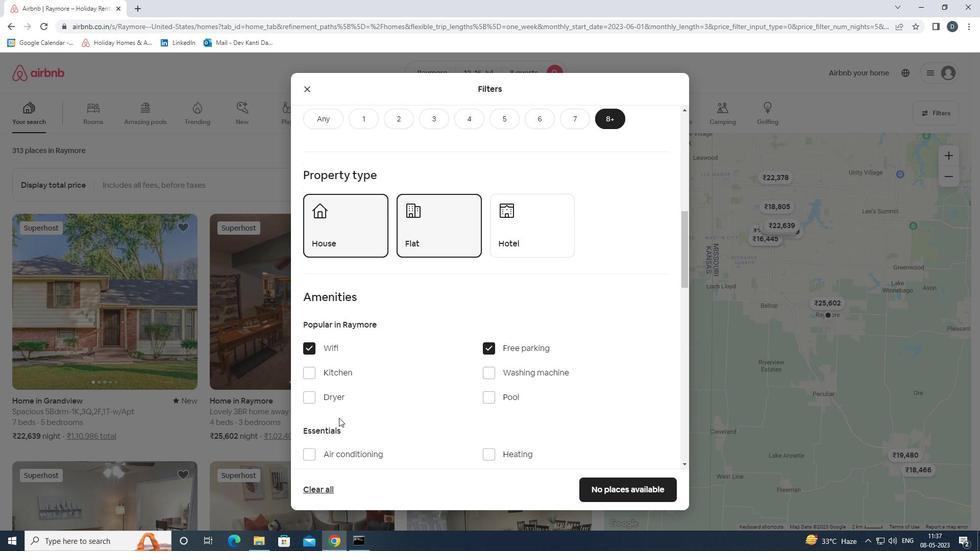 
Action: Mouse scrolled (339, 418) with delta (0, 0)
Screenshot: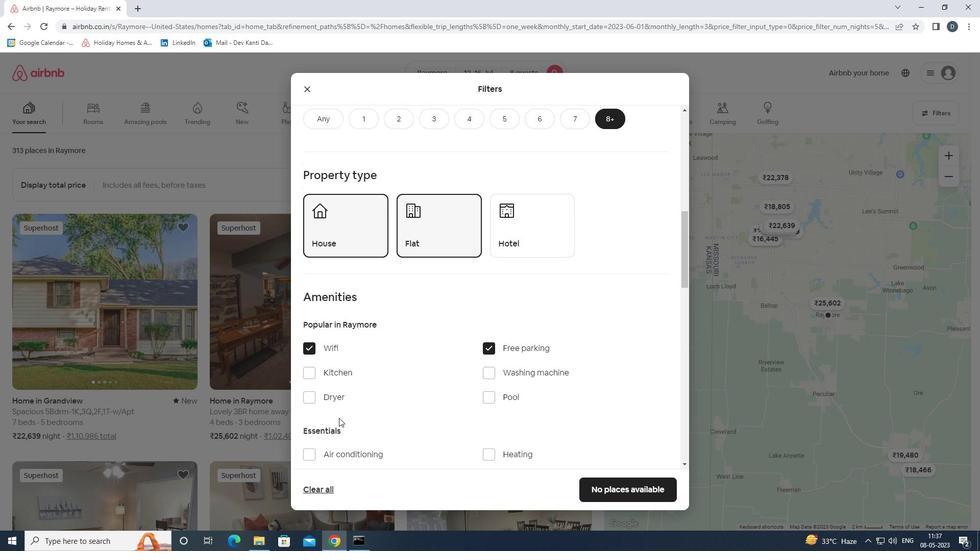 
Action: Mouse scrolled (339, 418) with delta (0, 0)
Screenshot: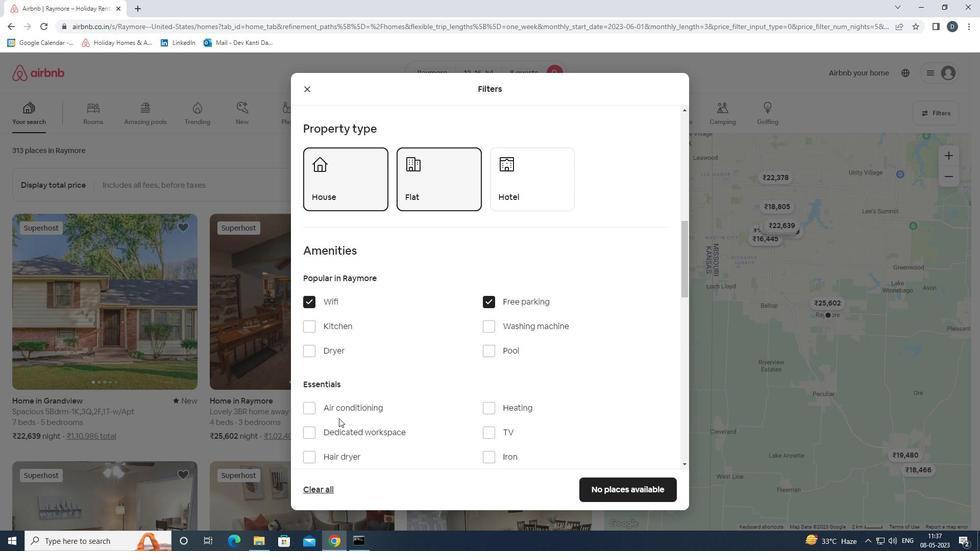 
Action: Mouse moved to (497, 376)
Screenshot: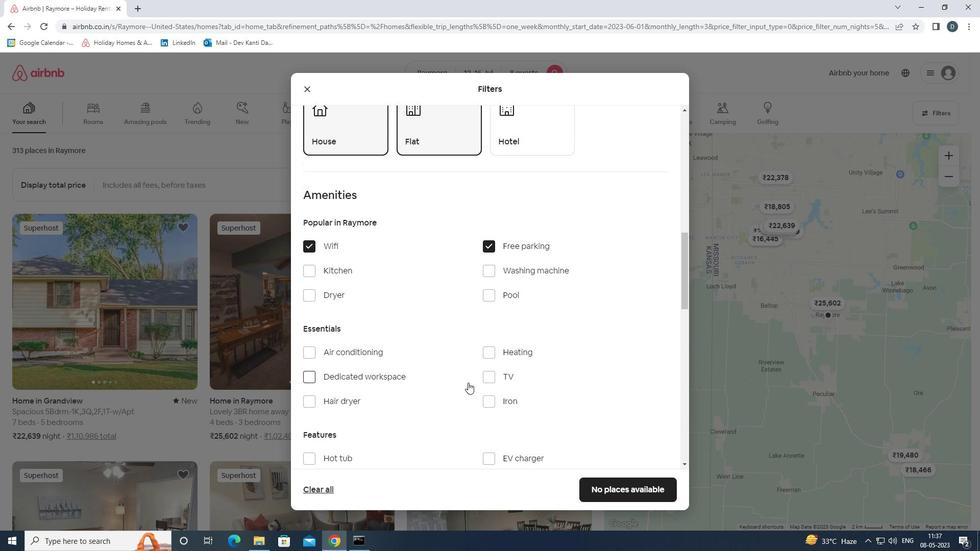 
Action: Mouse pressed left at (497, 376)
Screenshot: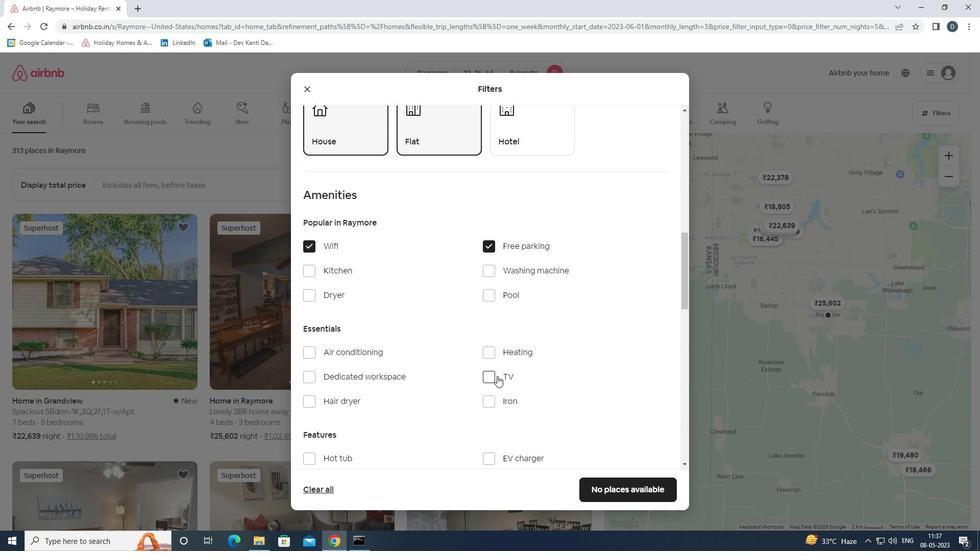 
Action: Mouse scrolled (497, 375) with delta (0, 0)
Screenshot: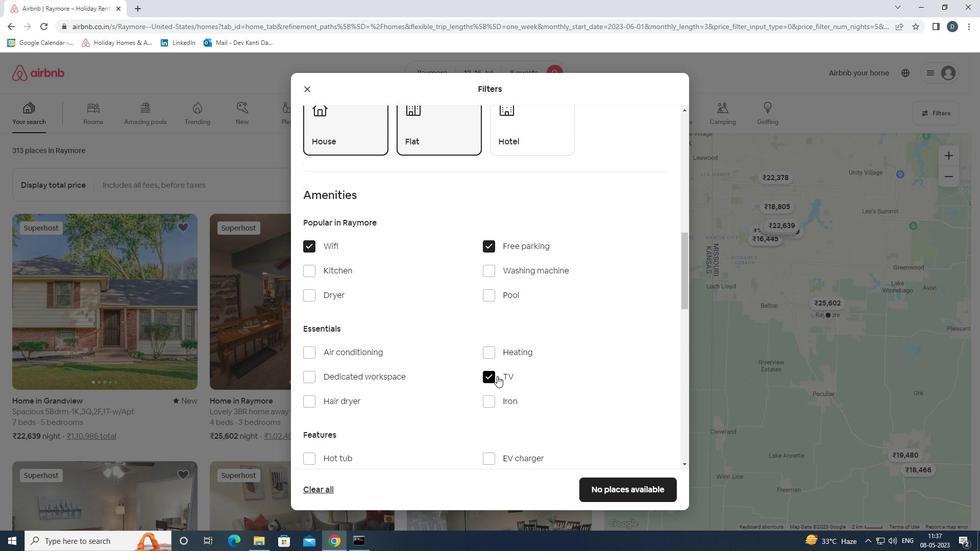 
Action: Mouse scrolled (497, 375) with delta (0, 0)
Screenshot: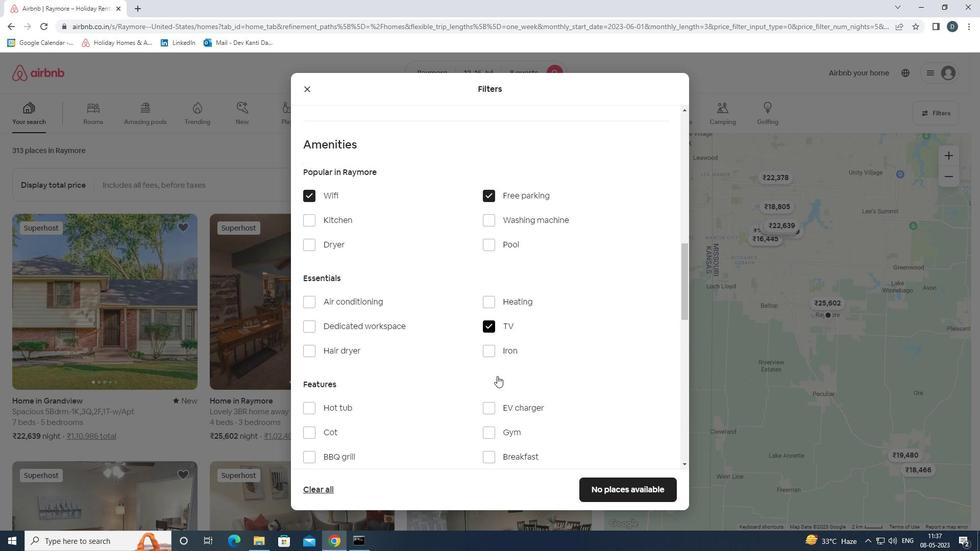 
Action: Mouse scrolled (497, 375) with delta (0, 0)
Screenshot: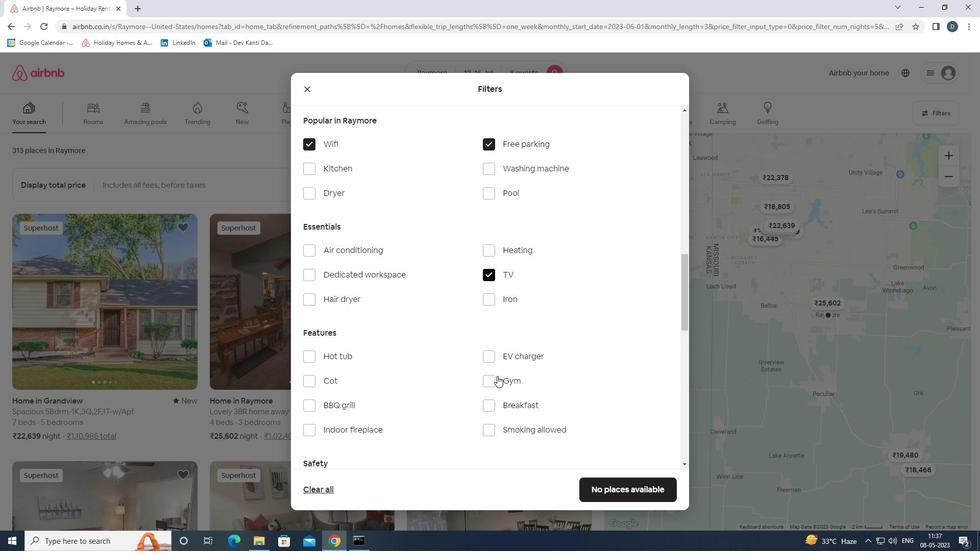 
Action: Mouse moved to (498, 332)
Screenshot: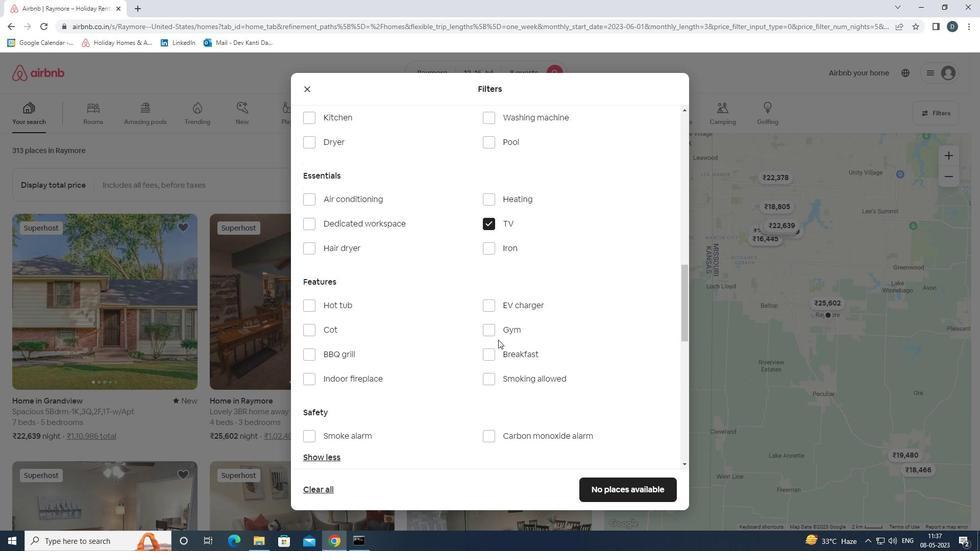 
Action: Mouse pressed left at (498, 332)
Screenshot: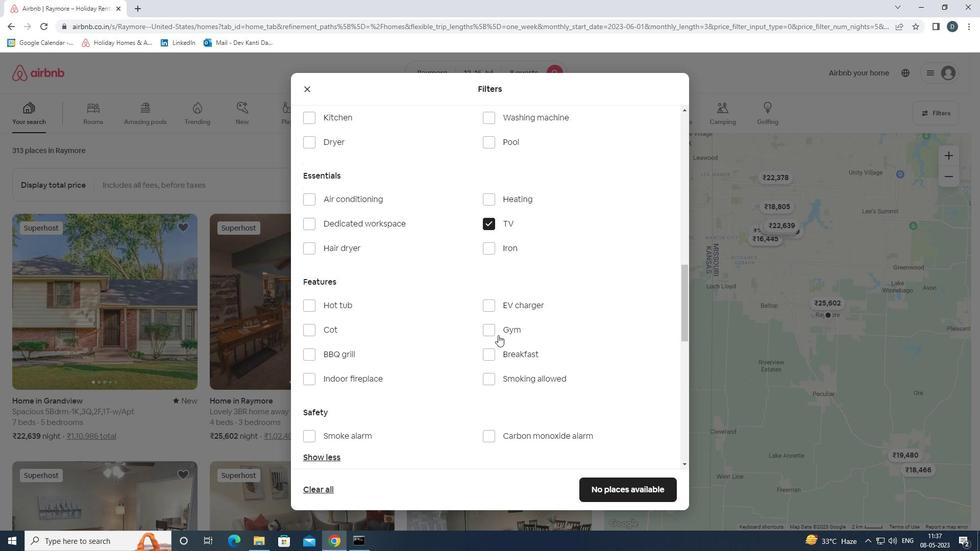 
Action: Mouse moved to (495, 352)
Screenshot: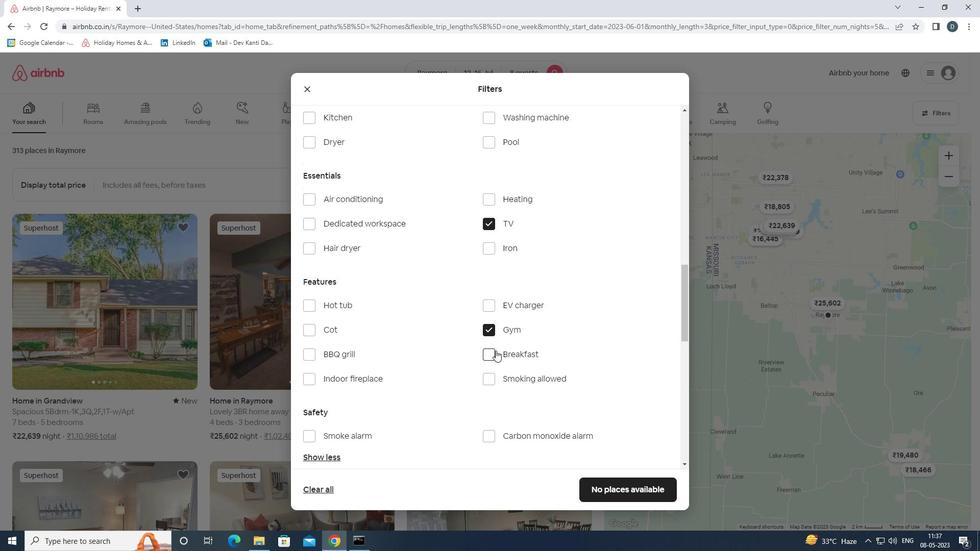 
Action: Mouse pressed left at (495, 352)
Screenshot: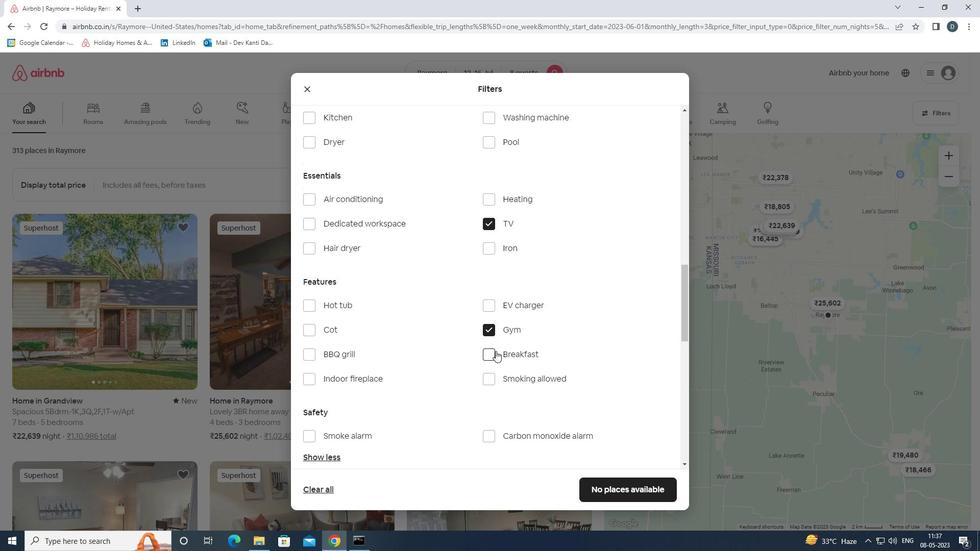 
Action: Mouse scrolled (495, 352) with delta (0, 0)
Screenshot: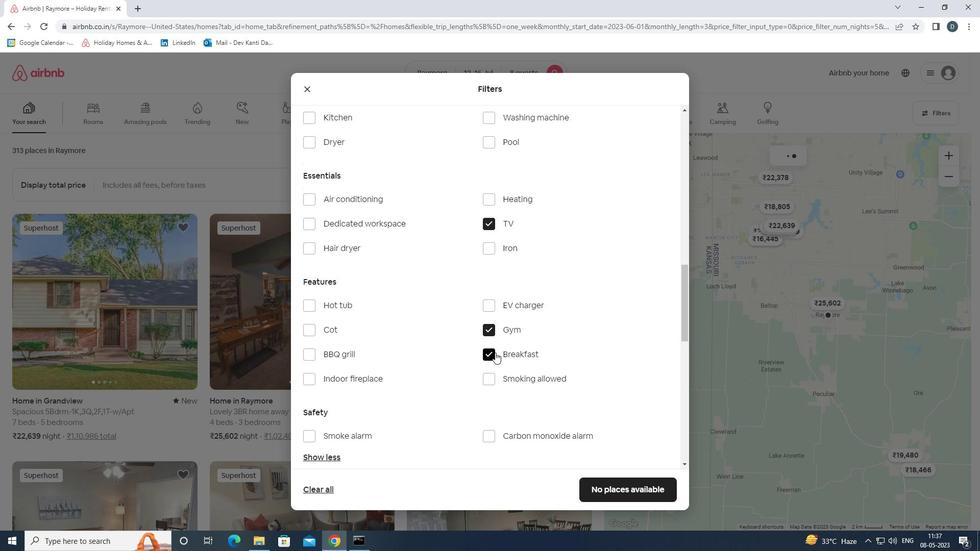 
Action: Mouse scrolled (495, 352) with delta (0, 0)
Screenshot: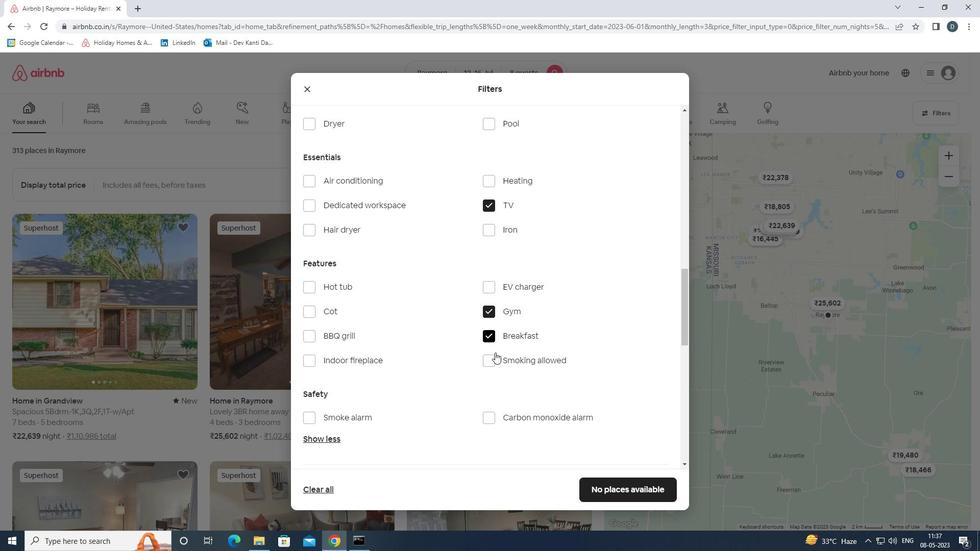 
Action: Mouse scrolled (495, 352) with delta (0, 0)
Screenshot: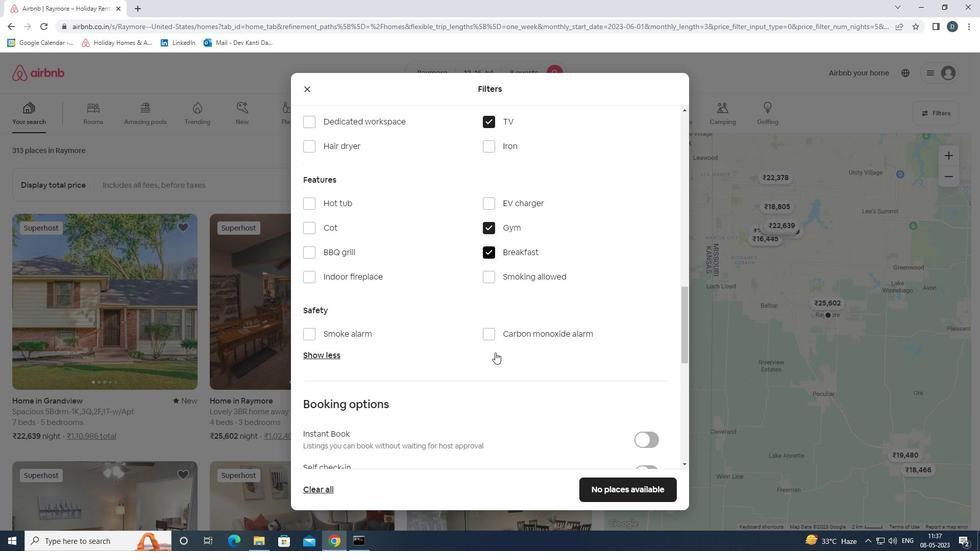 
Action: Mouse scrolled (495, 352) with delta (0, 0)
Screenshot: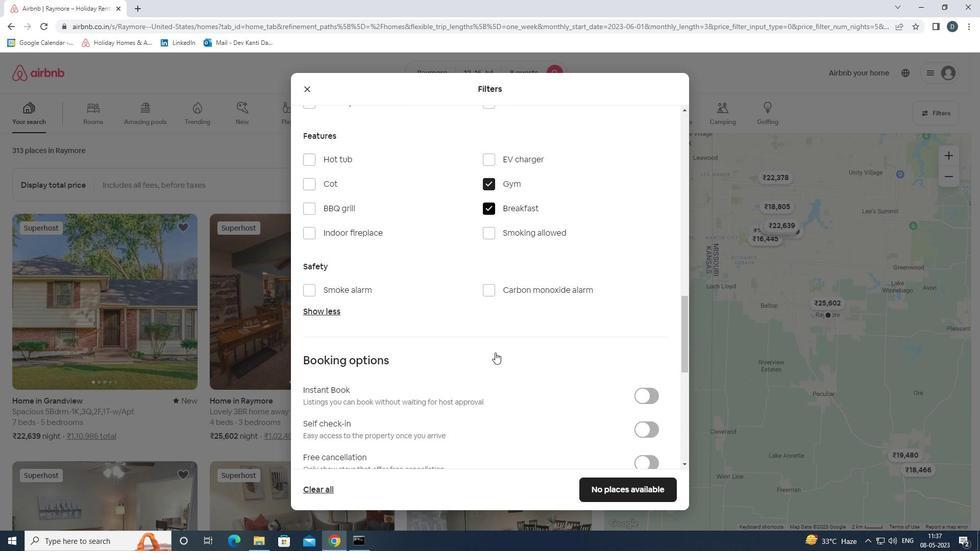 
Action: Mouse moved to (646, 370)
Screenshot: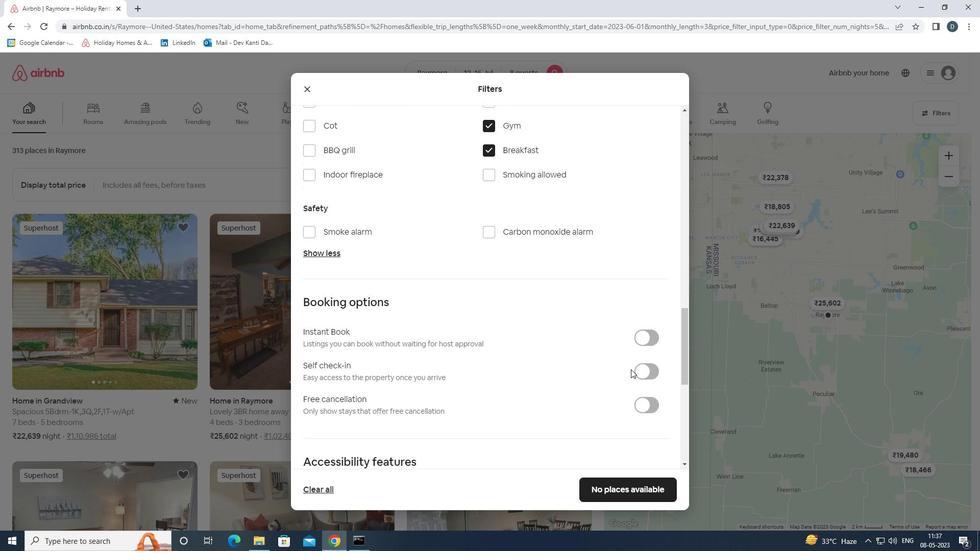 
Action: Mouse pressed left at (646, 370)
Screenshot: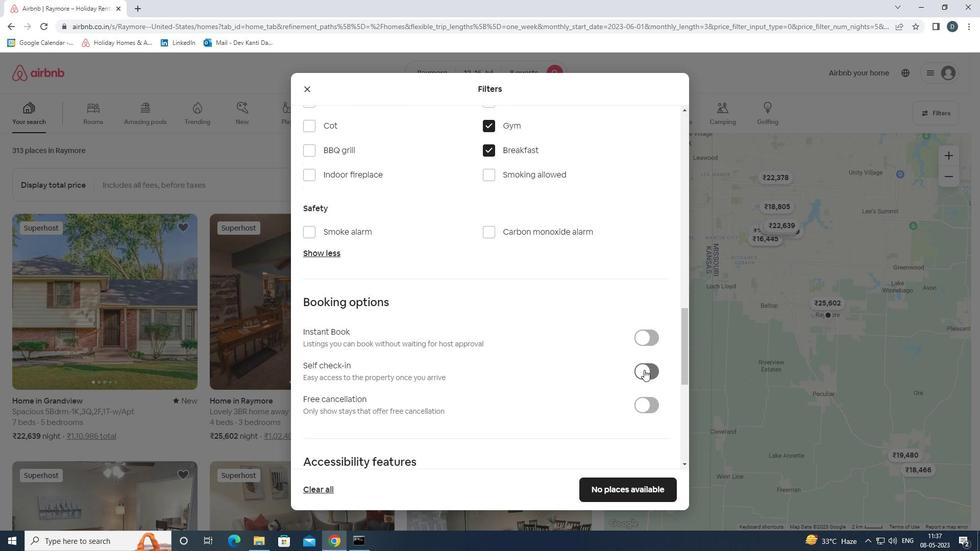 
Action: Mouse scrolled (646, 370) with delta (0, 0)
Screenshot: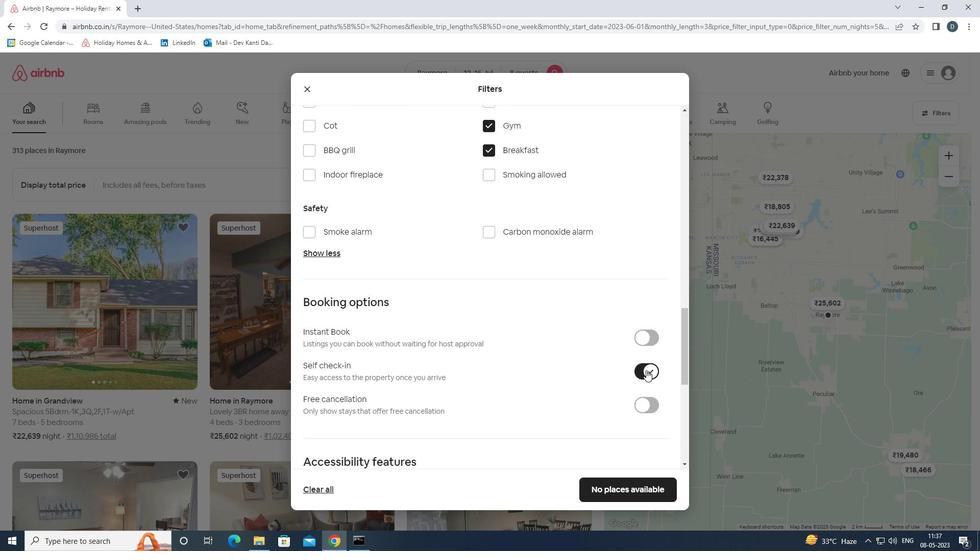 
Action: Mouse scrolled (646, 370) with delta (0, 0)
Screenshot: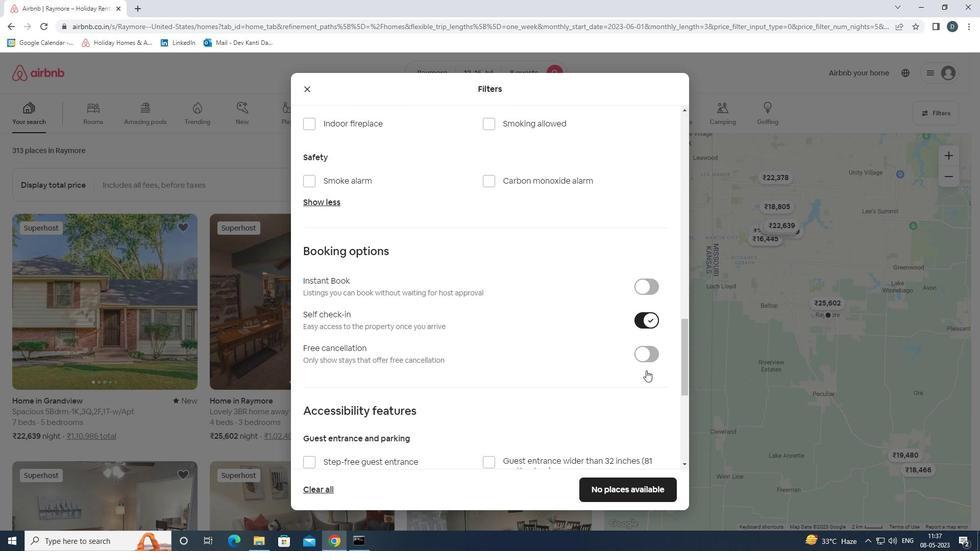 
Action: Mouse scrolled (646, 370) with delta (0, 0)
Screenshot: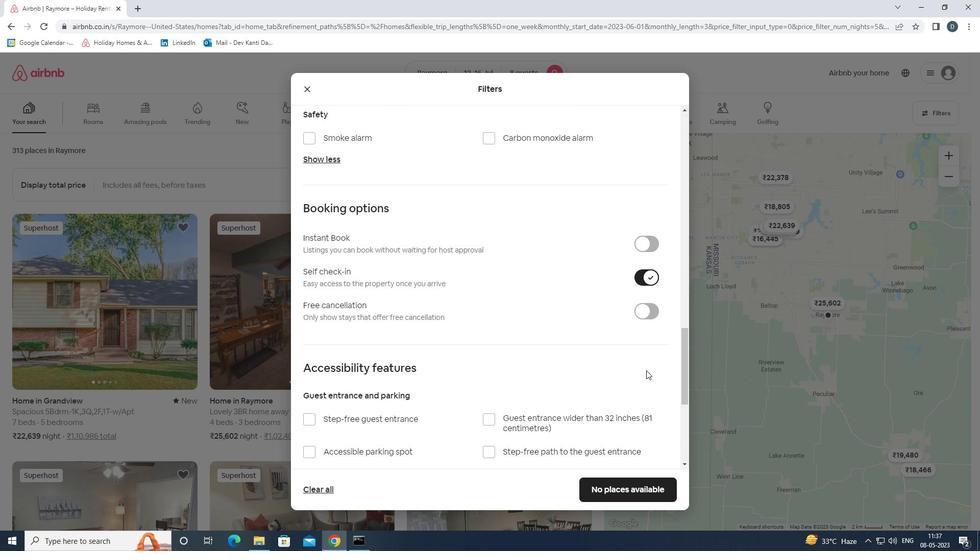 
Action: Mouse scrolled (646, 370) with delta (0, 0)
Screenshot: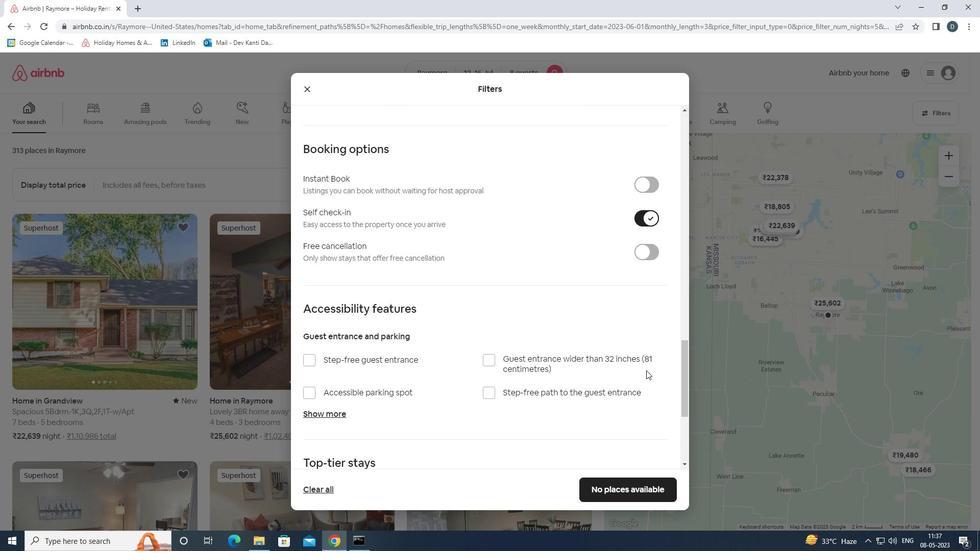 
Action: Mouse scrolled (646, 370) with delta (0, 0)
Screenshot: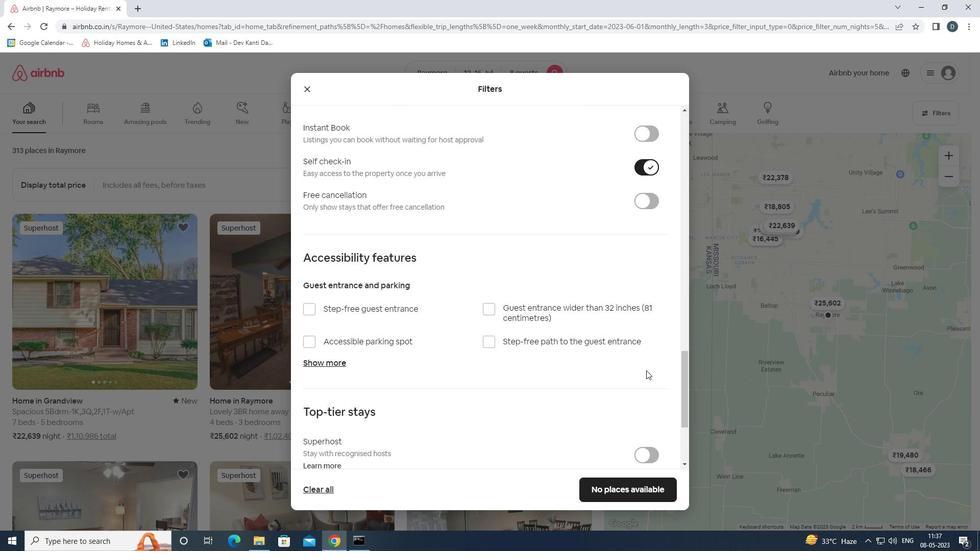 
Action: Mouse scrolled (646, 370) with delta (0, 0)
Screenshot: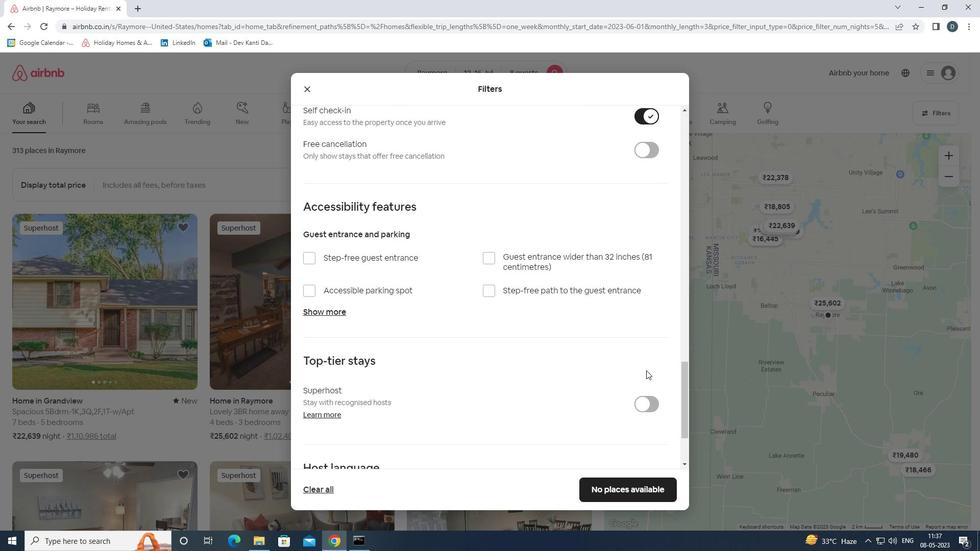 
Action: Mouse scrolled (646, 370) with delta (0, 0)
Screenshot: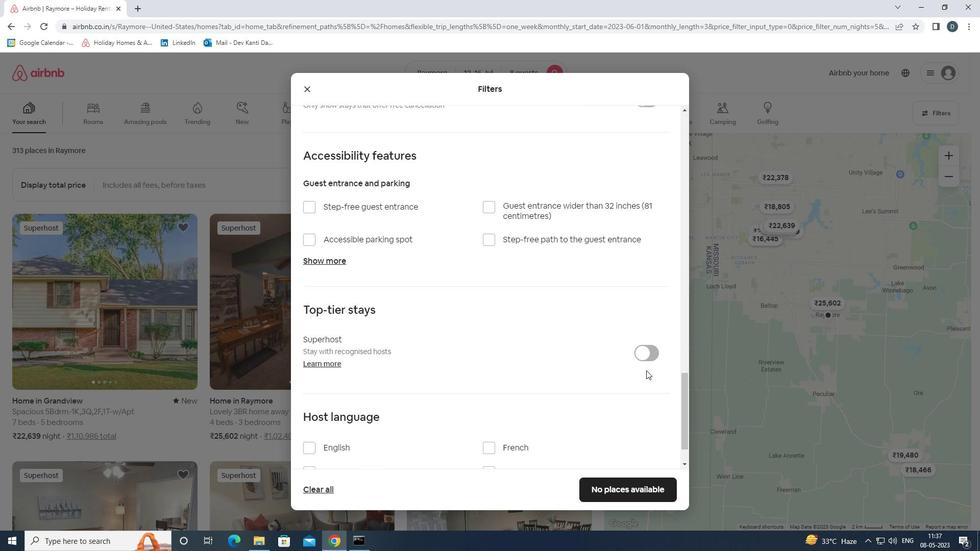
Action: Mouse scrolled (646, 370) with delta (0, 0)
Screenshot: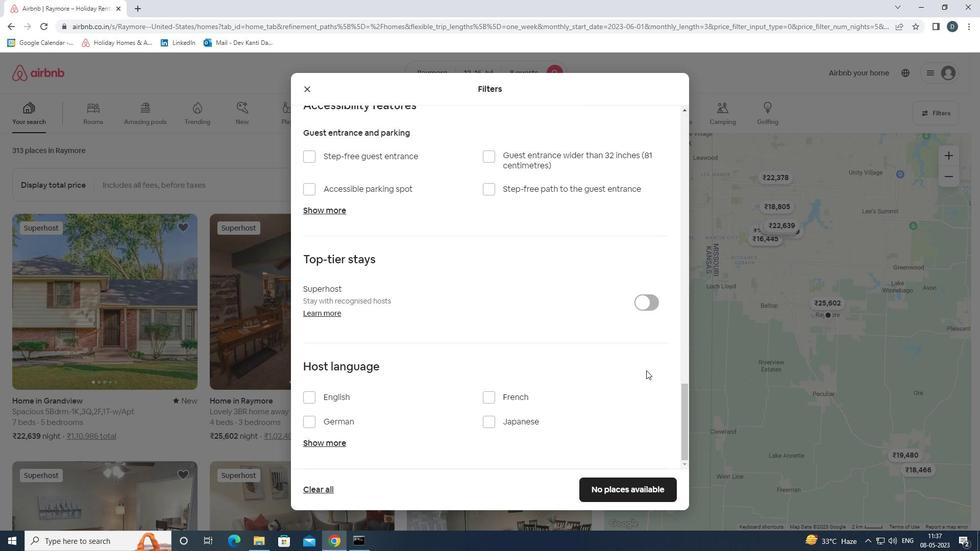 
Action: Mouse moved to (344, 394)
Screenshot: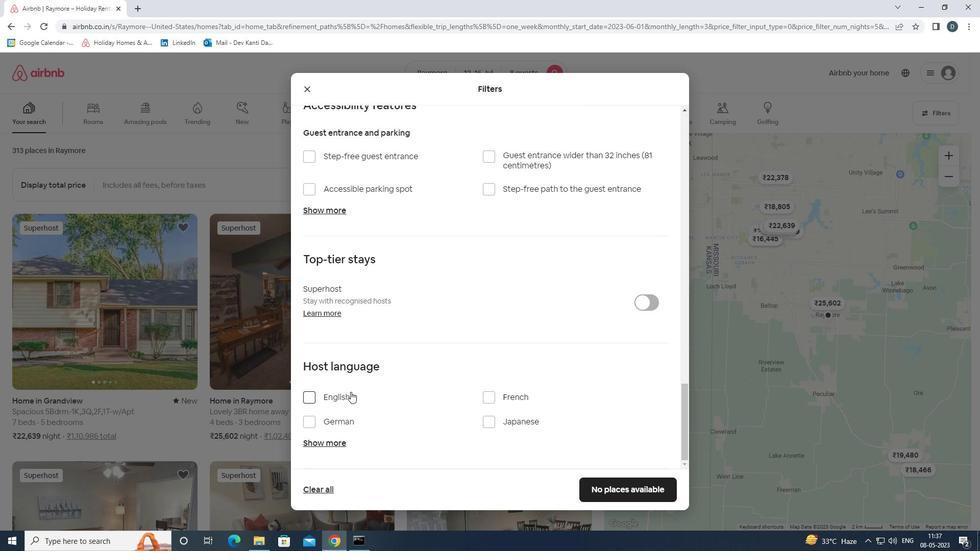 
Action: Mouse pressed left at (344, 394)
Screenshot: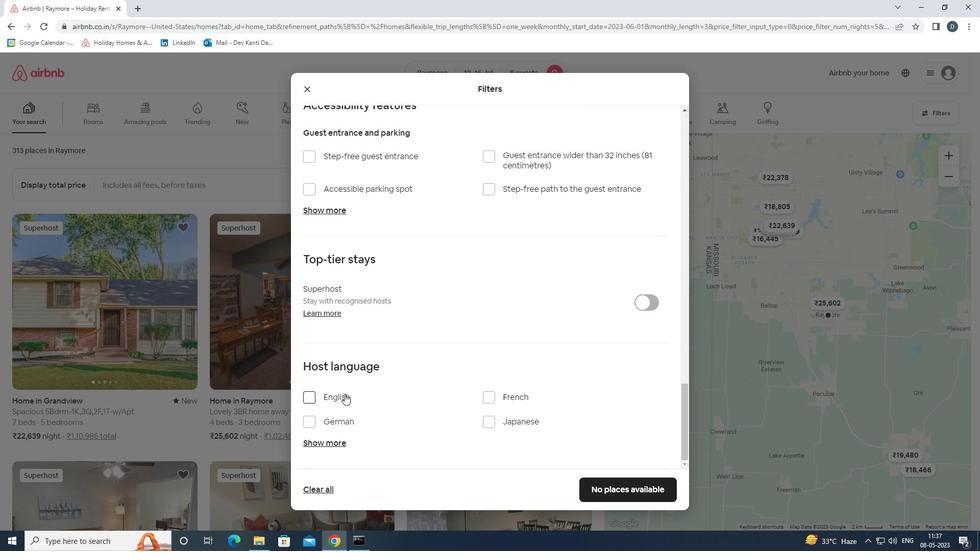 
Action: Mouse moved to (599, 483)
Screenshot: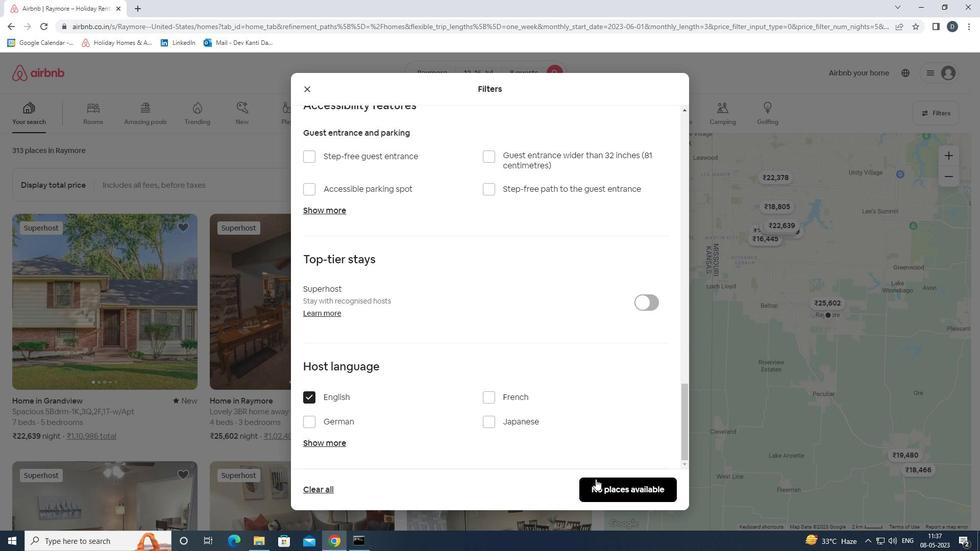 
Action: Mouse pressed left at (599, 483)
Screenshot: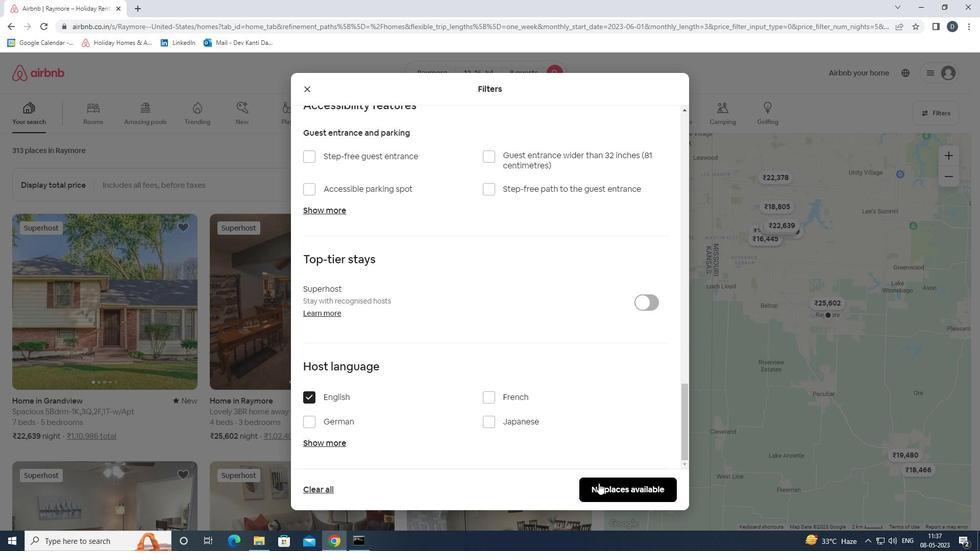 
Action: Mouse moved to (598, 472)
Screenshot: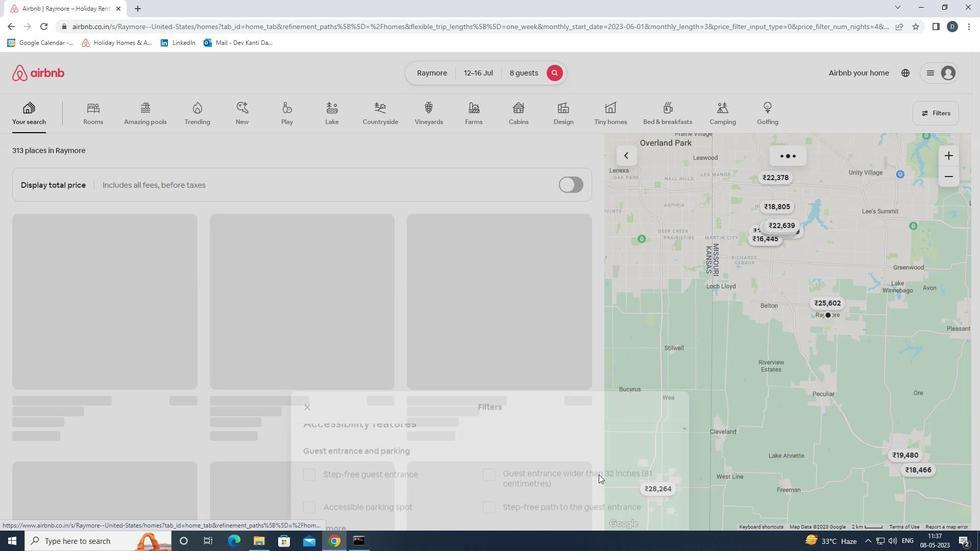 
